 Task: Open a Modern Writer Template save the file as note.pdf Remove the following  from template: 'Address' Change the date  '15 May, 2023' change Dear Ms Reader to   Good Afternoon. Add body to the letter I am deeply sorry for any inconvenience caused. It was never my intention to cause any trouble or misunderstanding. Please accept my sincere apologies, and I assure you that I will take immediate steps to rectify the situation. Thank you for your understanding and patience.Add Name  'Andy'. Insert watermark  ITC Apply Font Style in watermark Georgia; font size  112and place the watermark  Horizontally
Action: Mouse moved to (829, 110)
Screenshot: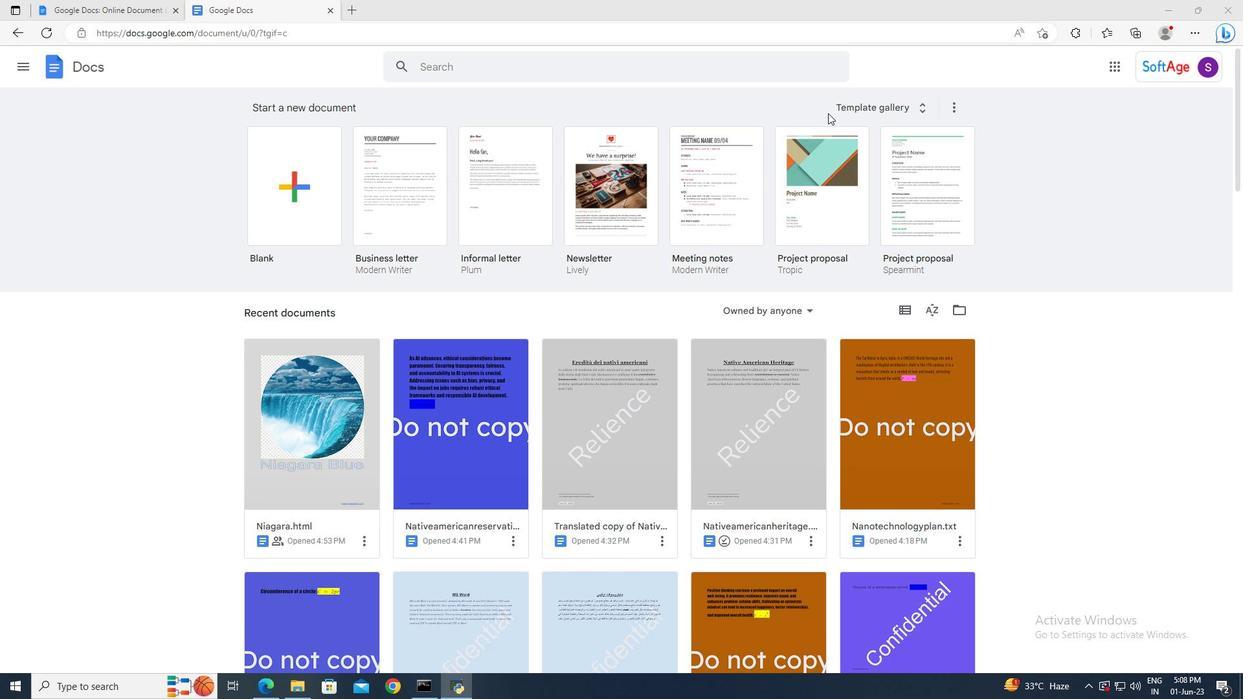 
Action: Mouse pressed left at (829, 110)
Screenshot: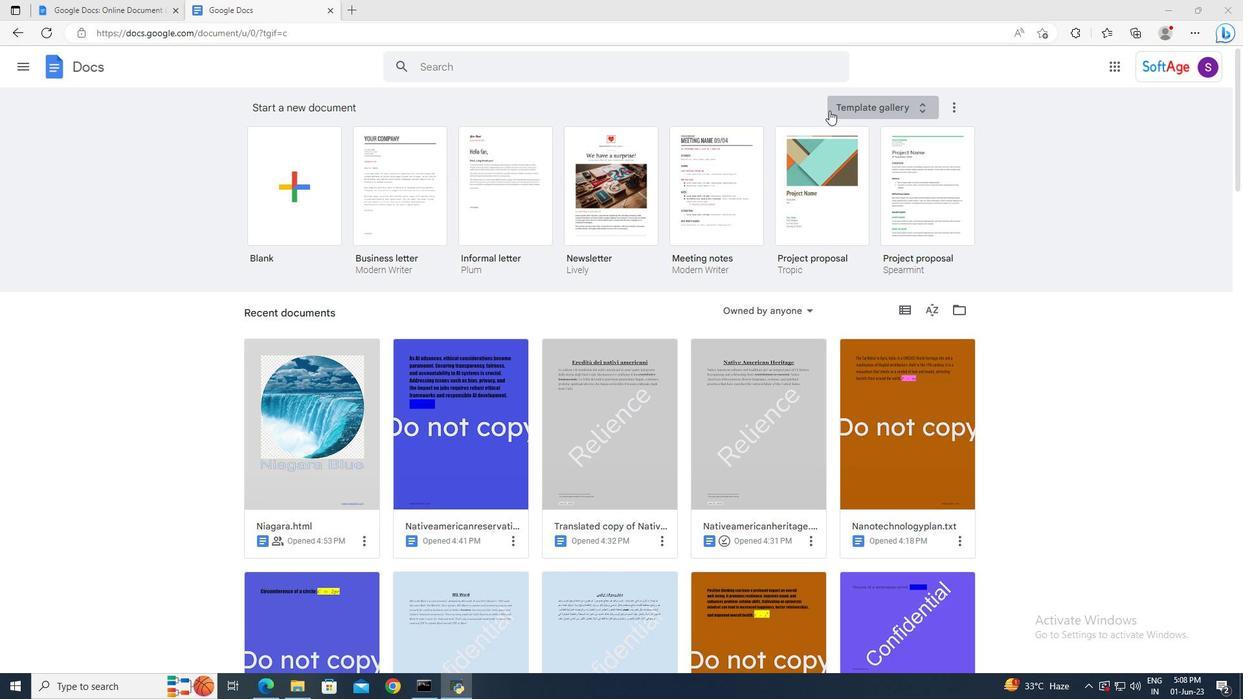 
Action: Mouse moved to (762, 187)
Screenshot: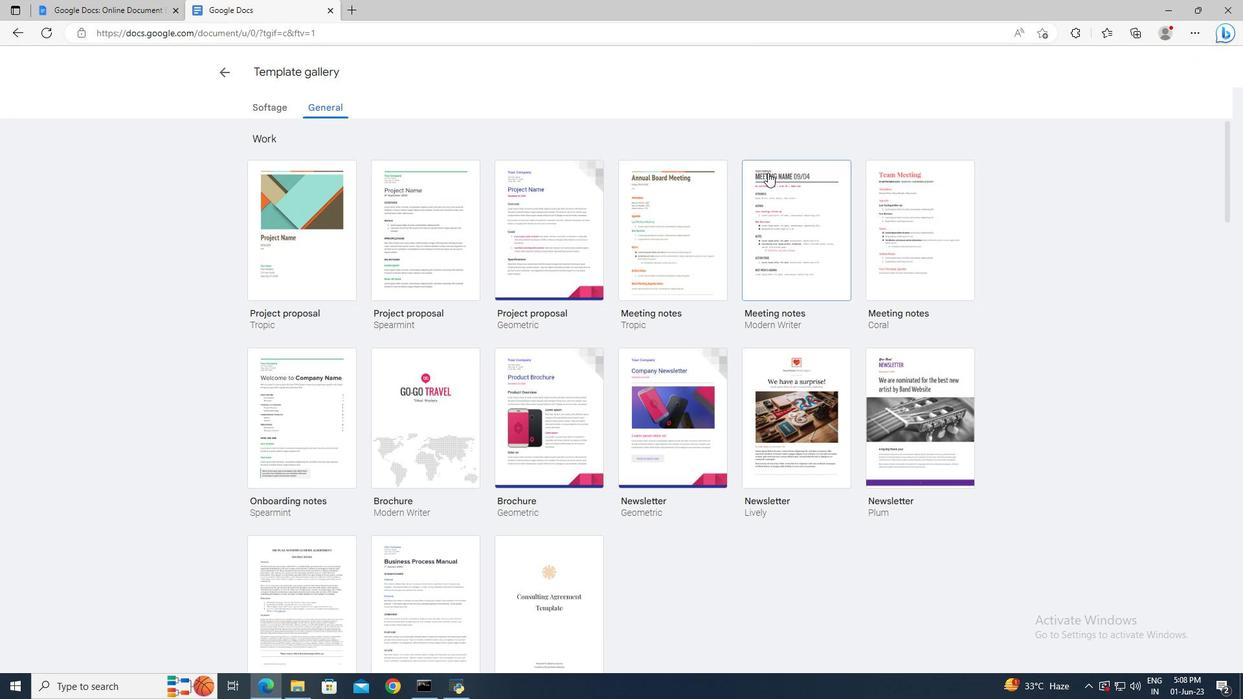 
Action: Mouse scrolled (762, 186) with delta (0, 0)
Screenshot: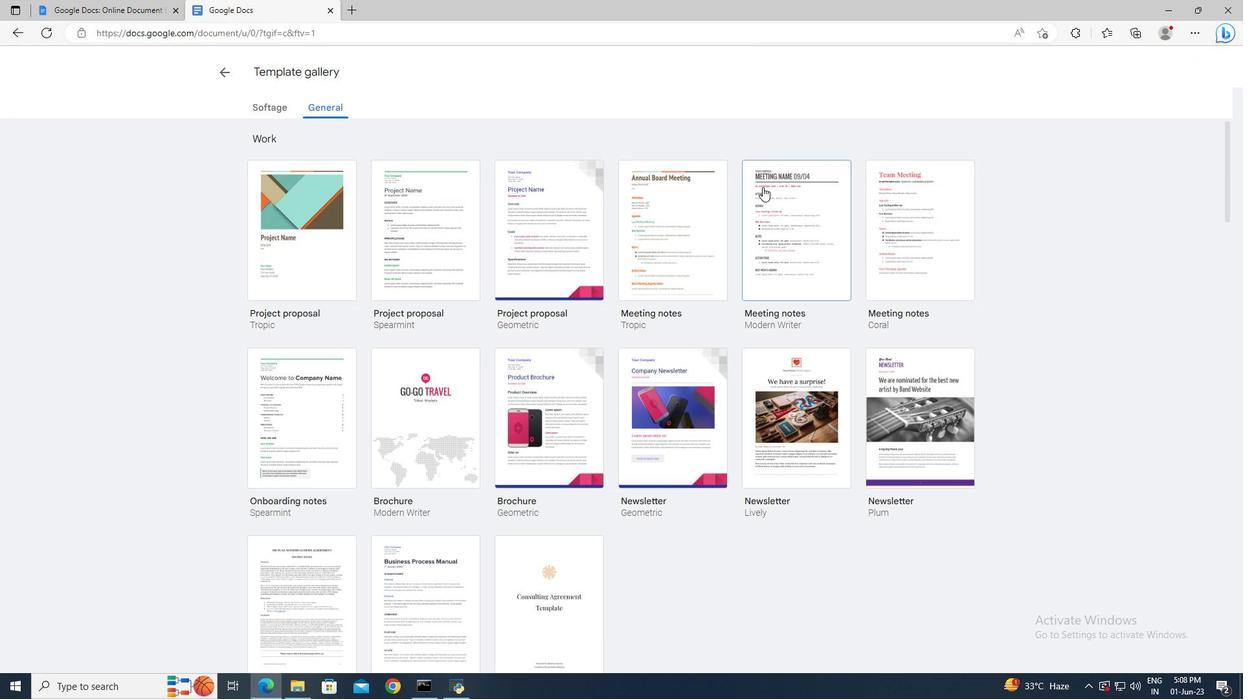 
Action: Mouse scrolled (762, 186) with delta (0, 0)
Screenshot: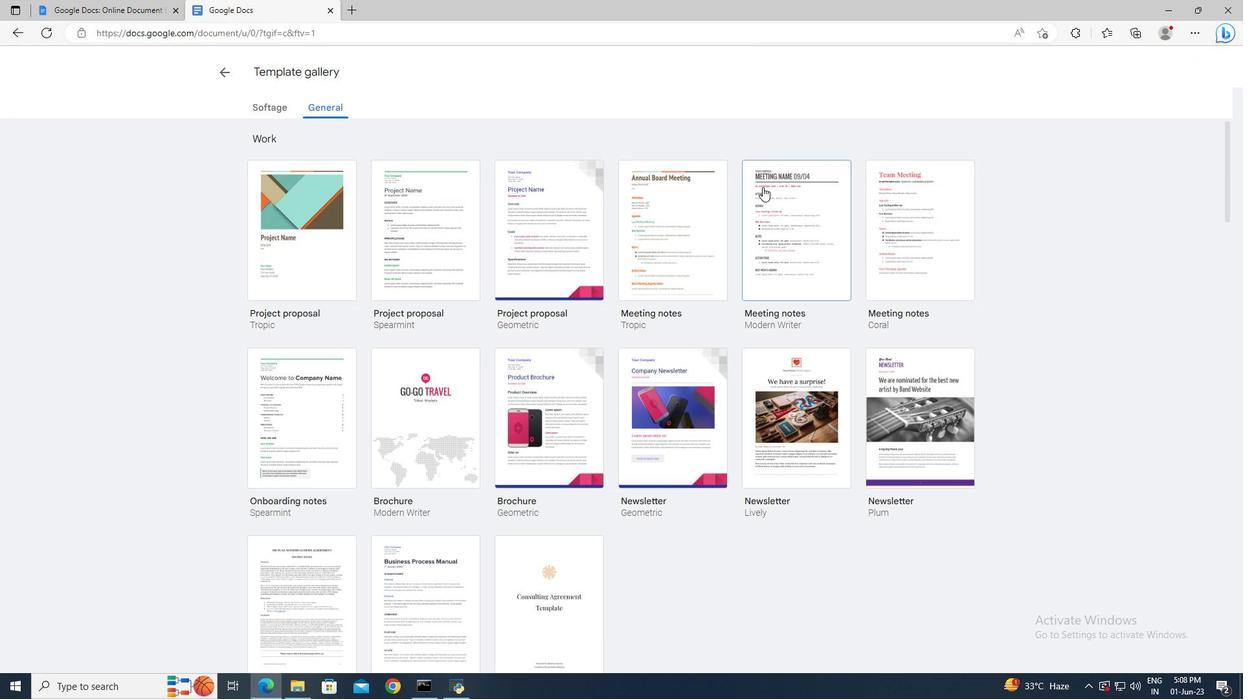 
Action: Mouse scrolled (762, 186) with delta (0, 0)
Screenshot: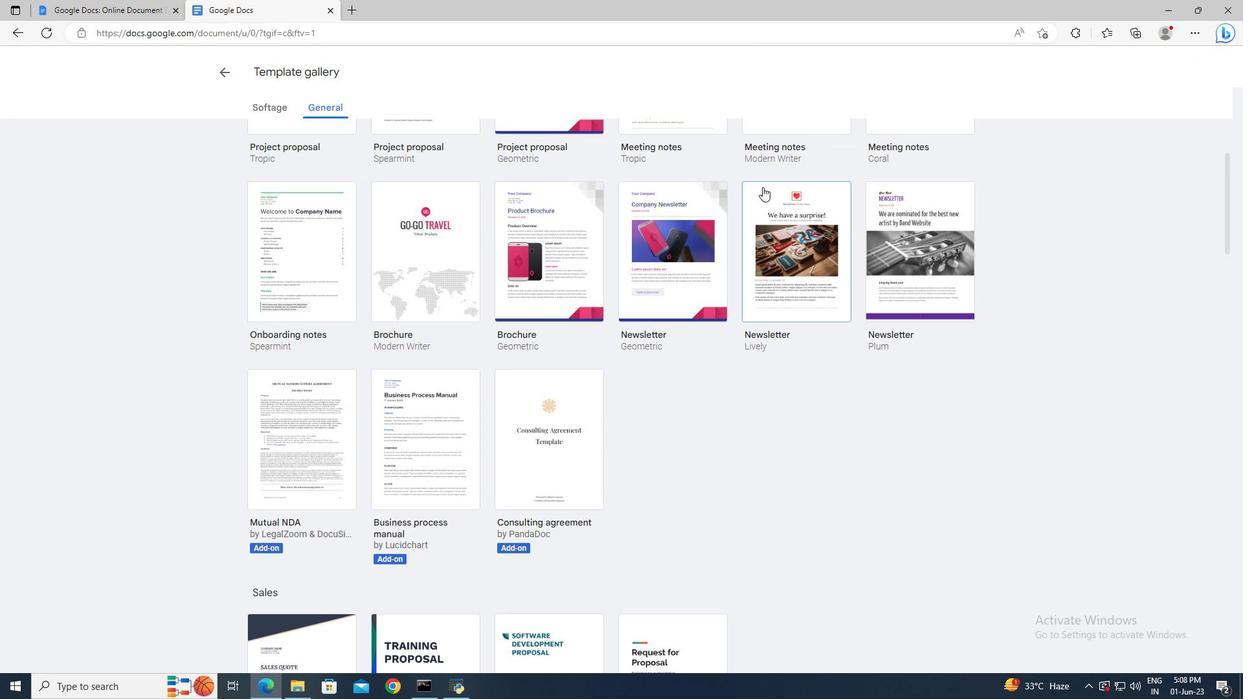 
Action: Mouse scrolled (762, 186) with delta (0, 0)
Screenshot: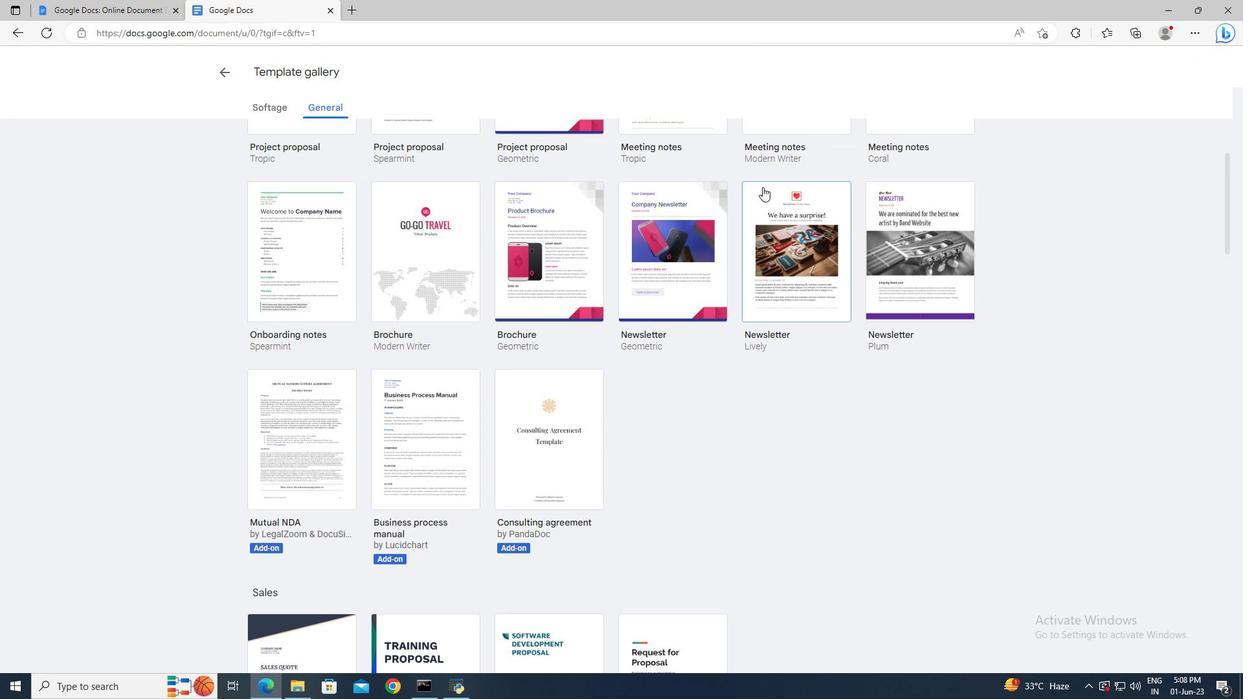 
Action: Mouse scrolled (762, 186) with delta (0, 0)
Screenshot: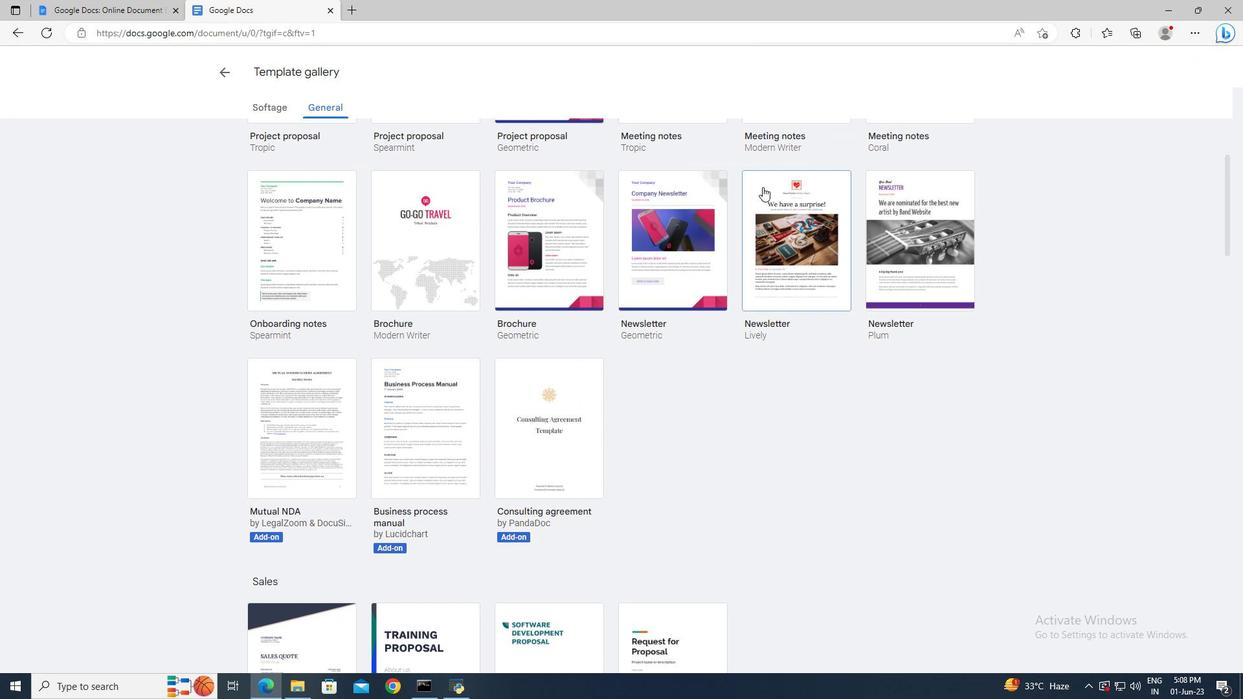 
Action: Mouse scrolled (762, 186) with delta (0, 0)
Screenshot: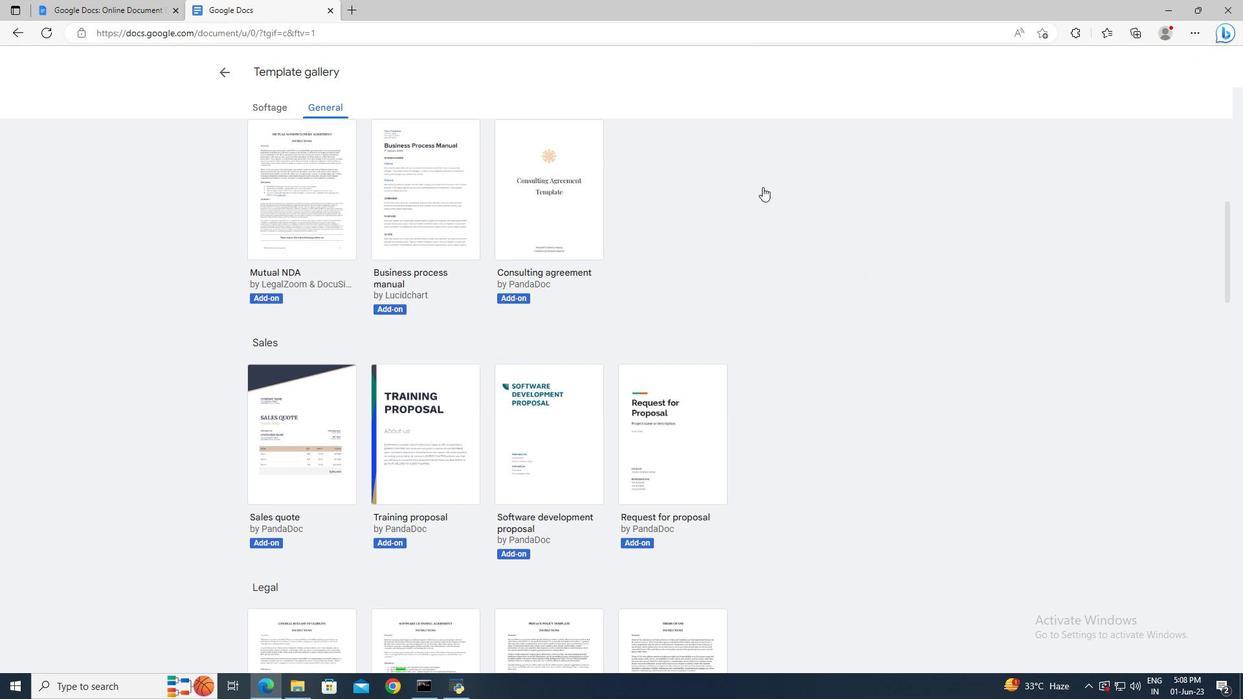 
Action: Mouse scrolled (762, 186) with delta (0, 0)
Screenshot: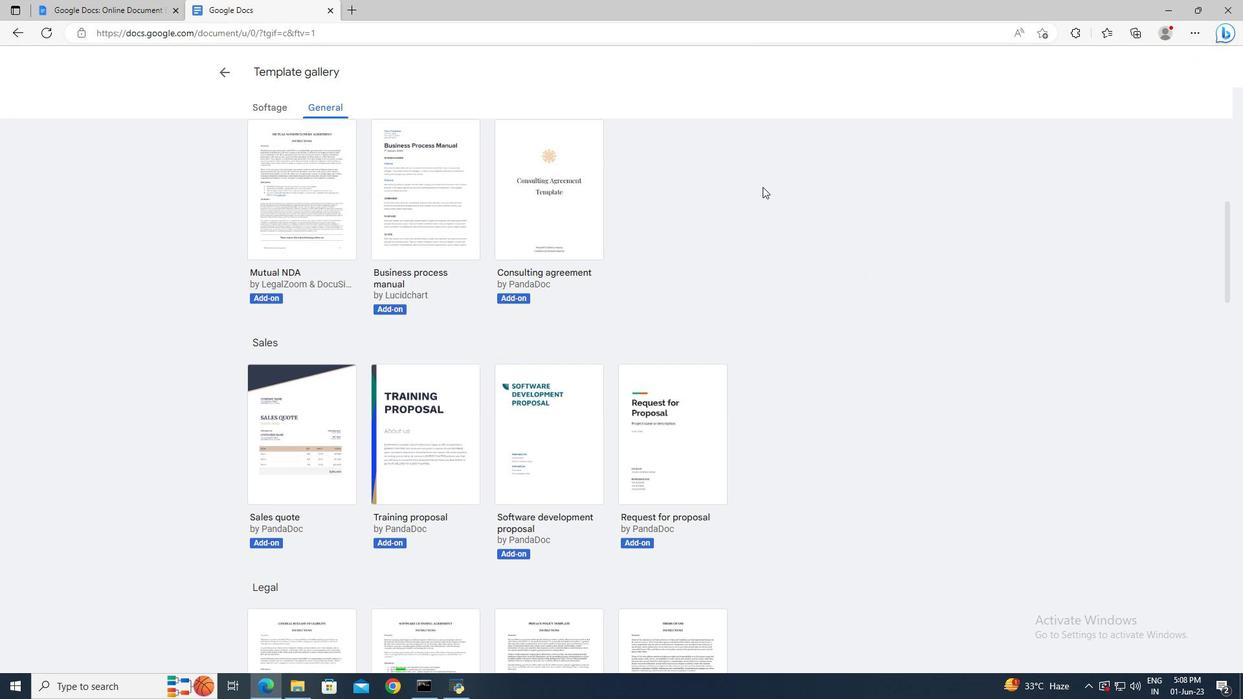 
Action: Mouse scrolled (762, 186) with delta (0, 0)
Screenshot: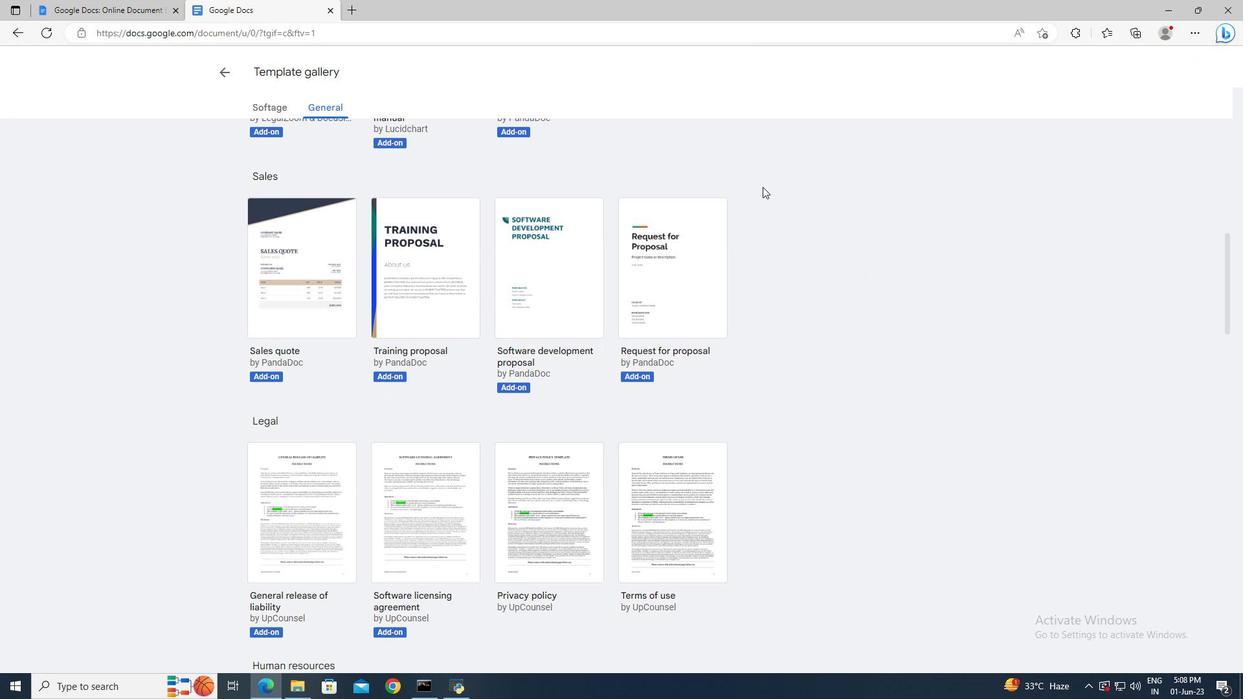 
Action: Mouse scrolled (762, 186) with delta (0, 0)
Screenshot: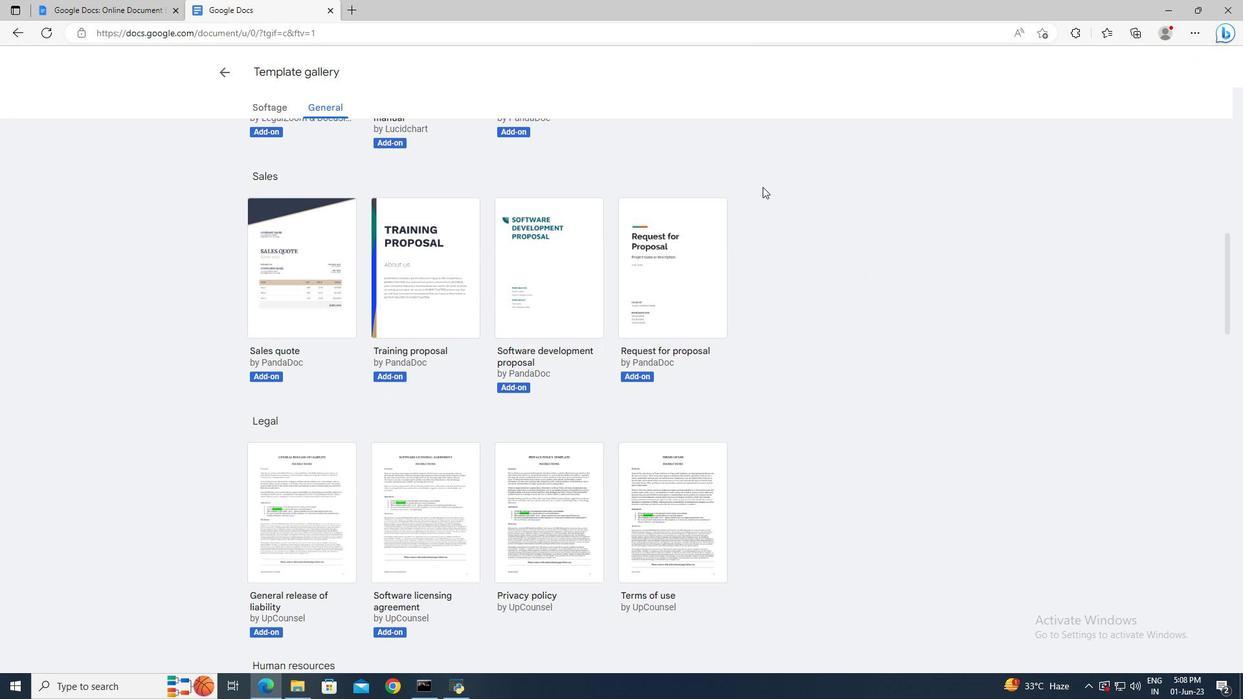 
Action: Mouse scrolled (762, 186) with delta (0, 0)
Screenshot: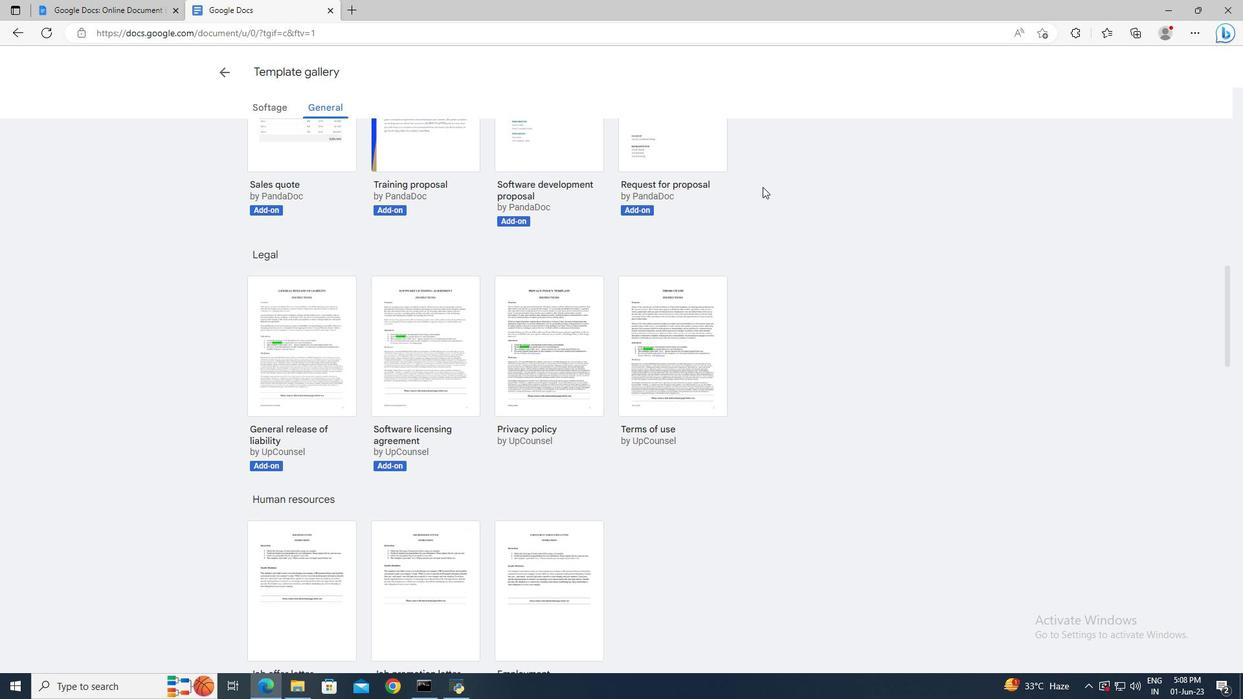 
Action: Mouse scrolled (762, 186) with delta (0, 0)
Screenshot: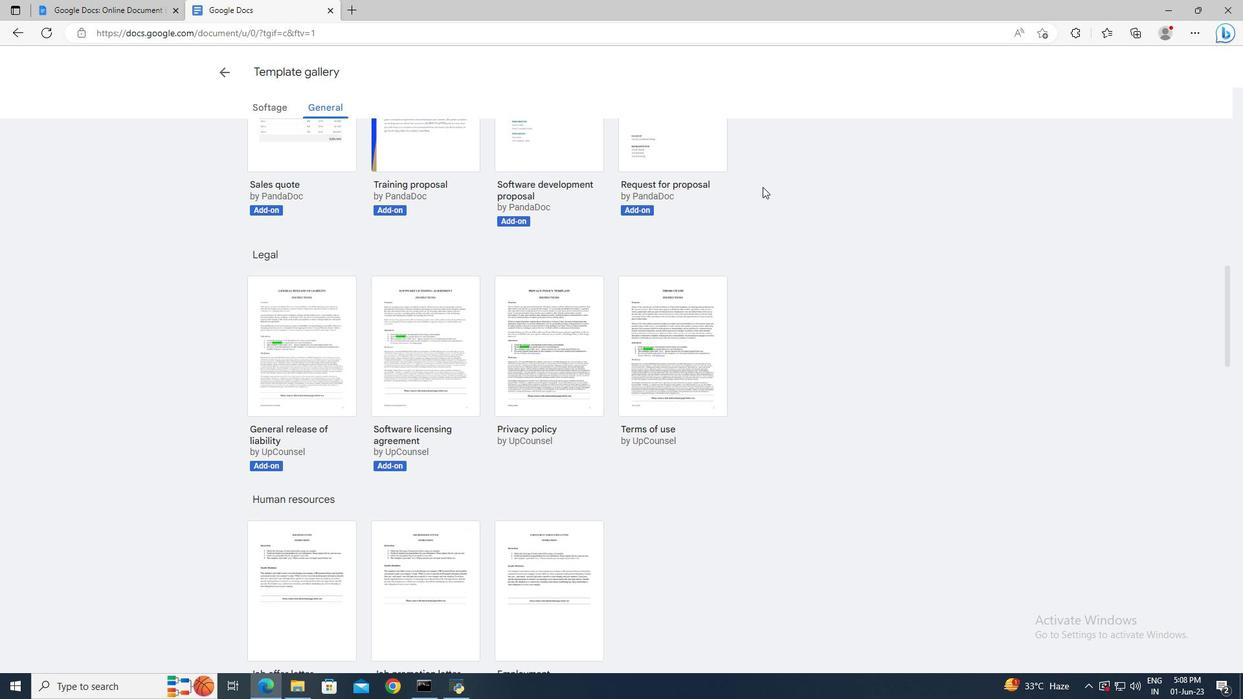 
Action: Mouse scrolled (762, 186) with delta (0, 0)
Screenshot: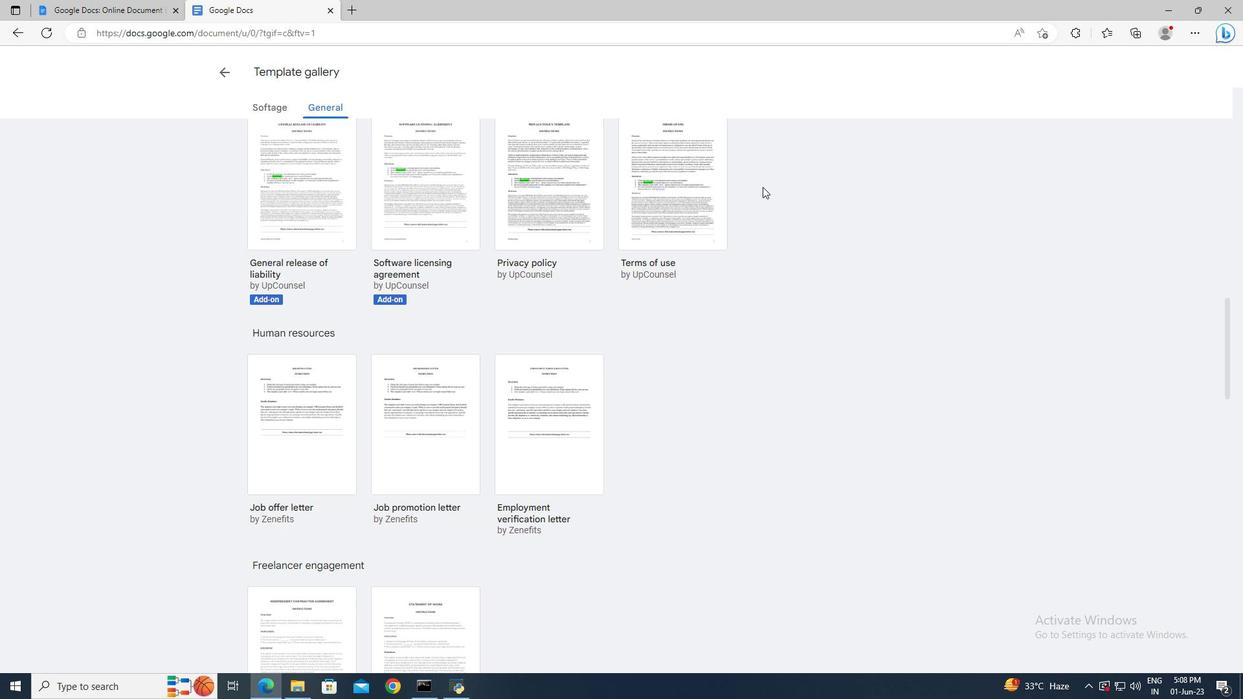 
Action: Mouse scrolled (762, 186) with delta (0, 0)
Screenshot: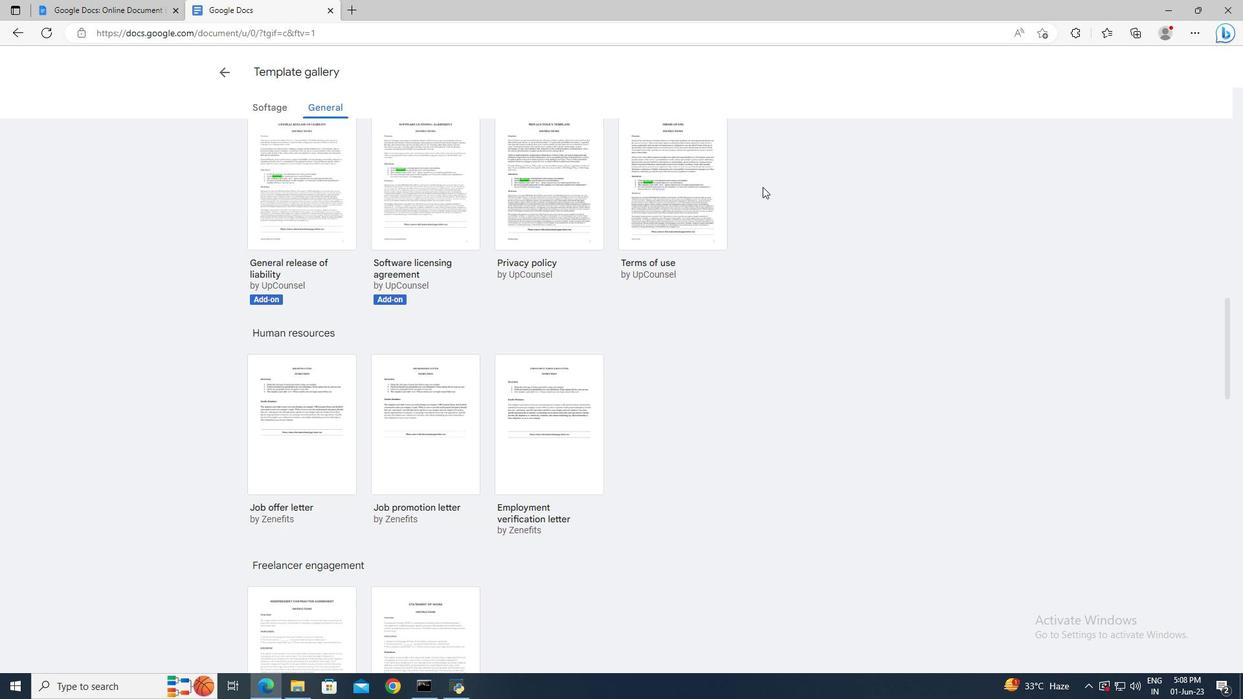 
Action: Mouse scrolled (762, 186) with delta (0, 0)
Screenshot: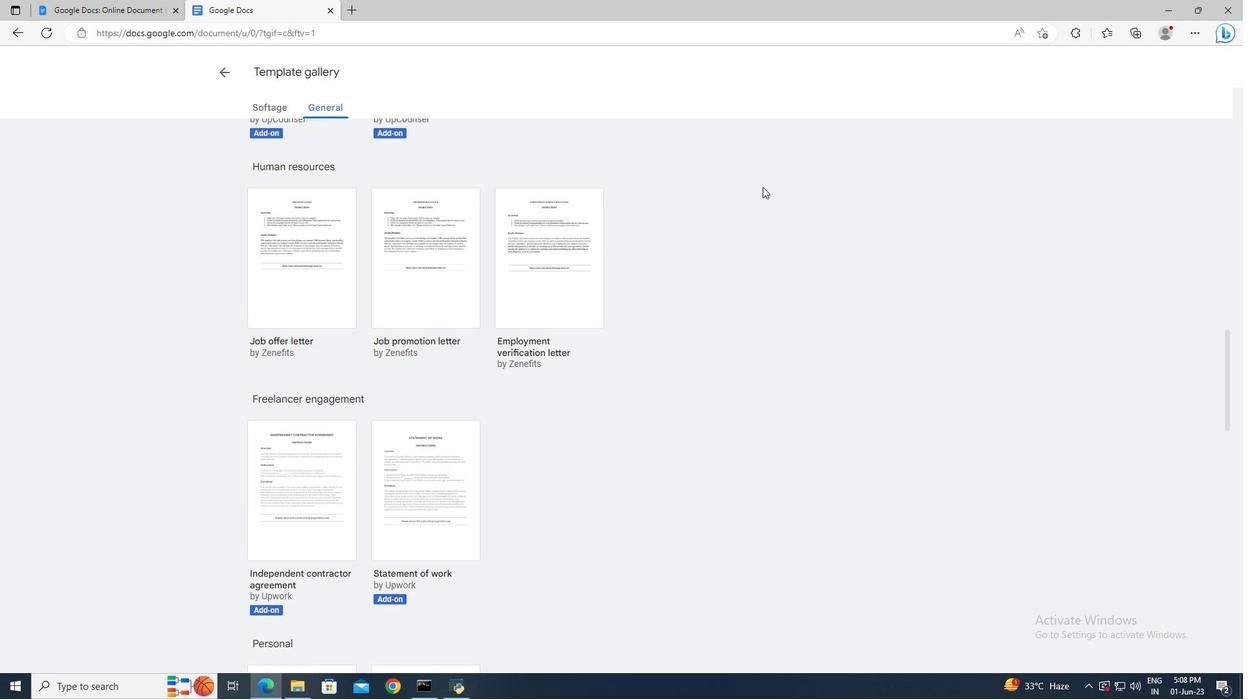 
Action: Mouse scrolled (762, 186) with delta (0, 0)
Screenshot: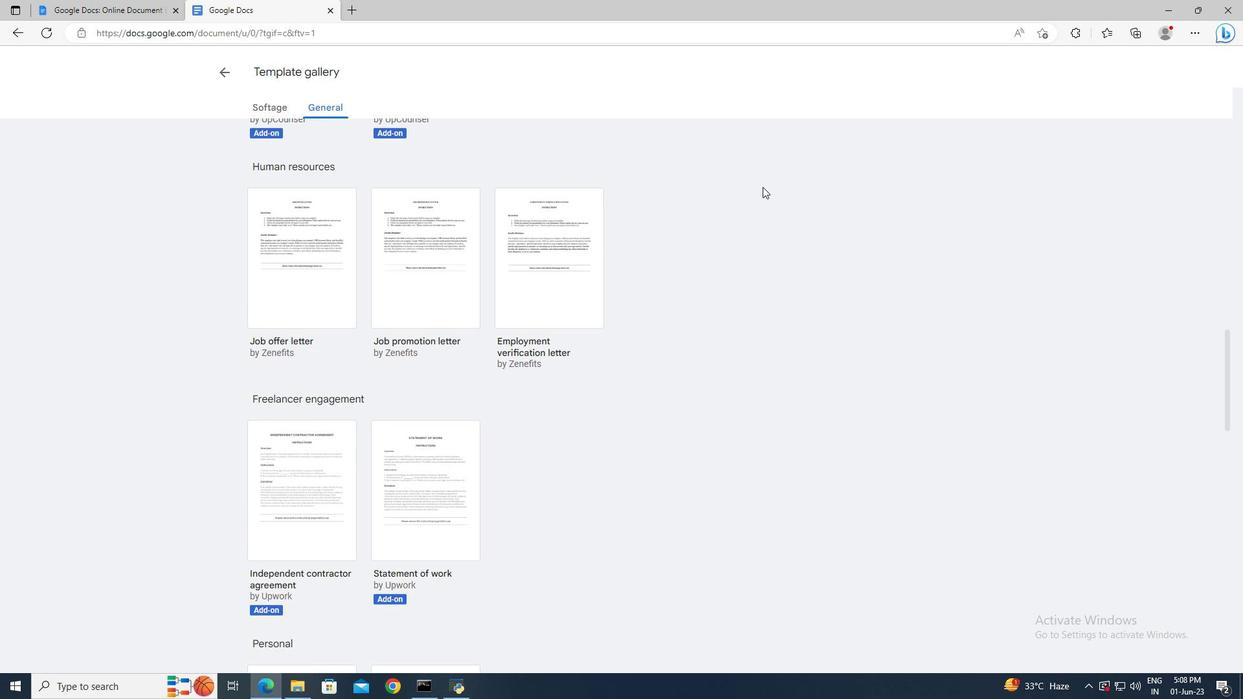 
Action: Mouse scrolled (762, 186) with delta (0, 0)
Screenshot: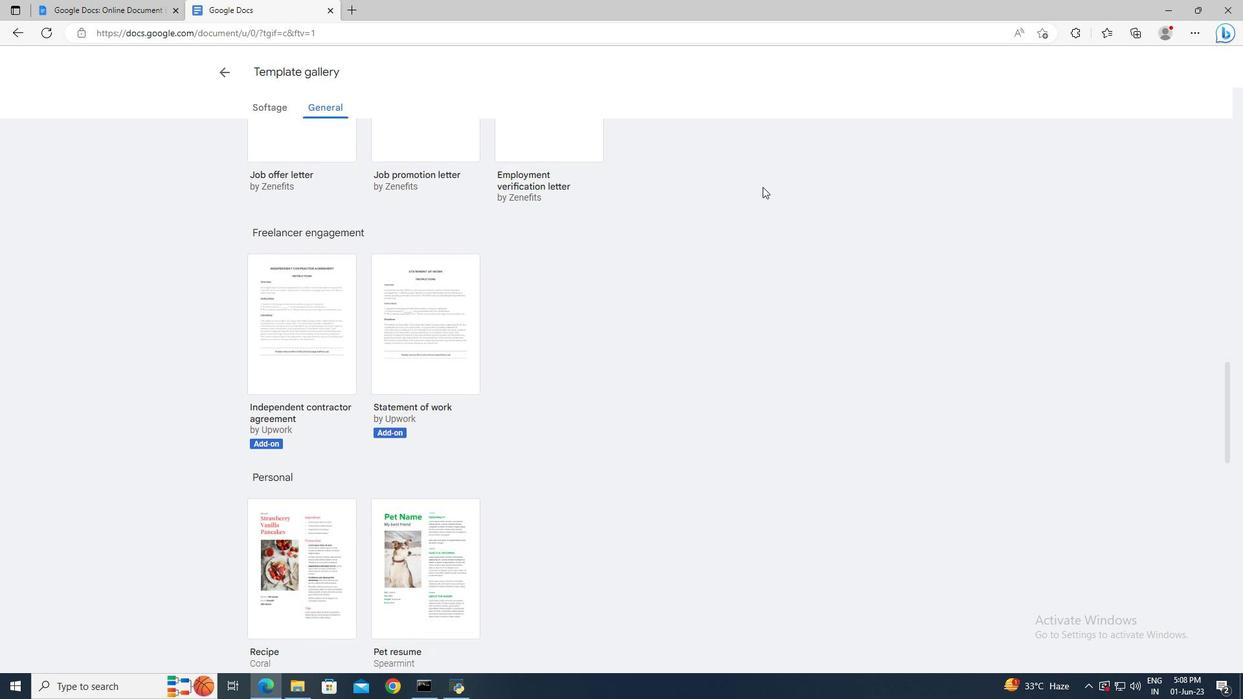 
Action: Mouse scrolled (762, 186) with delta (0, 0)
Screenshot: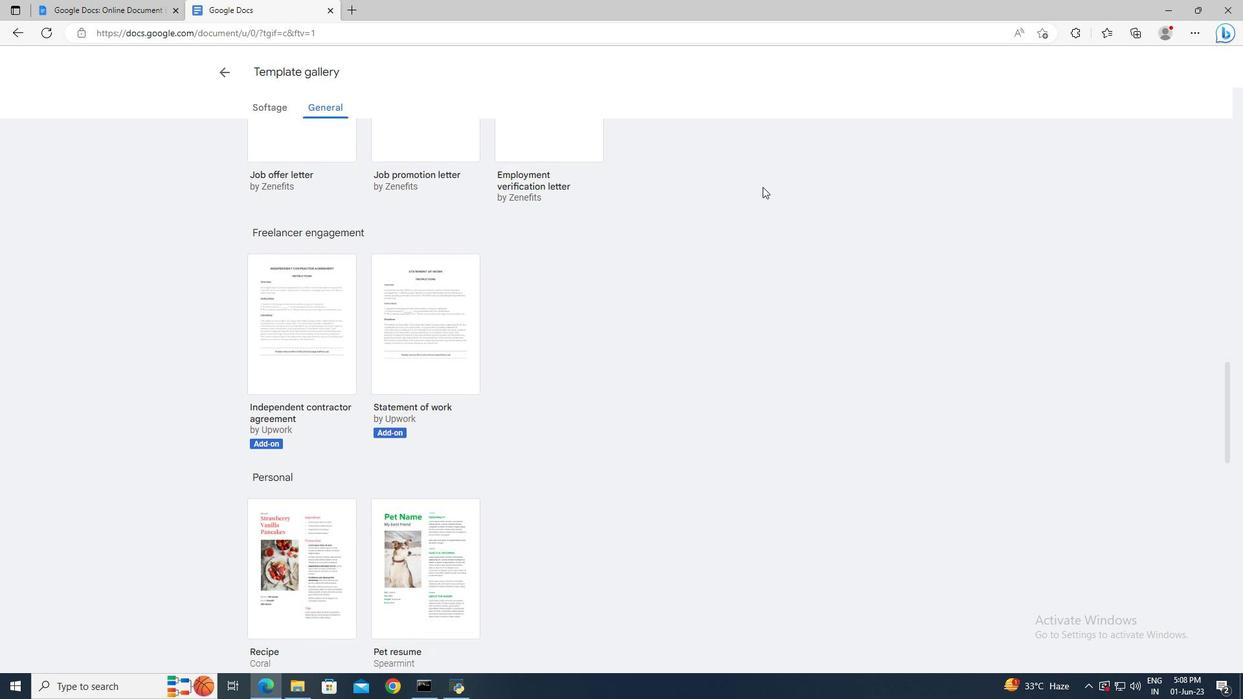 
Action: Mouse scrolled (762, 186) with delta (0, 0)
Screenshot: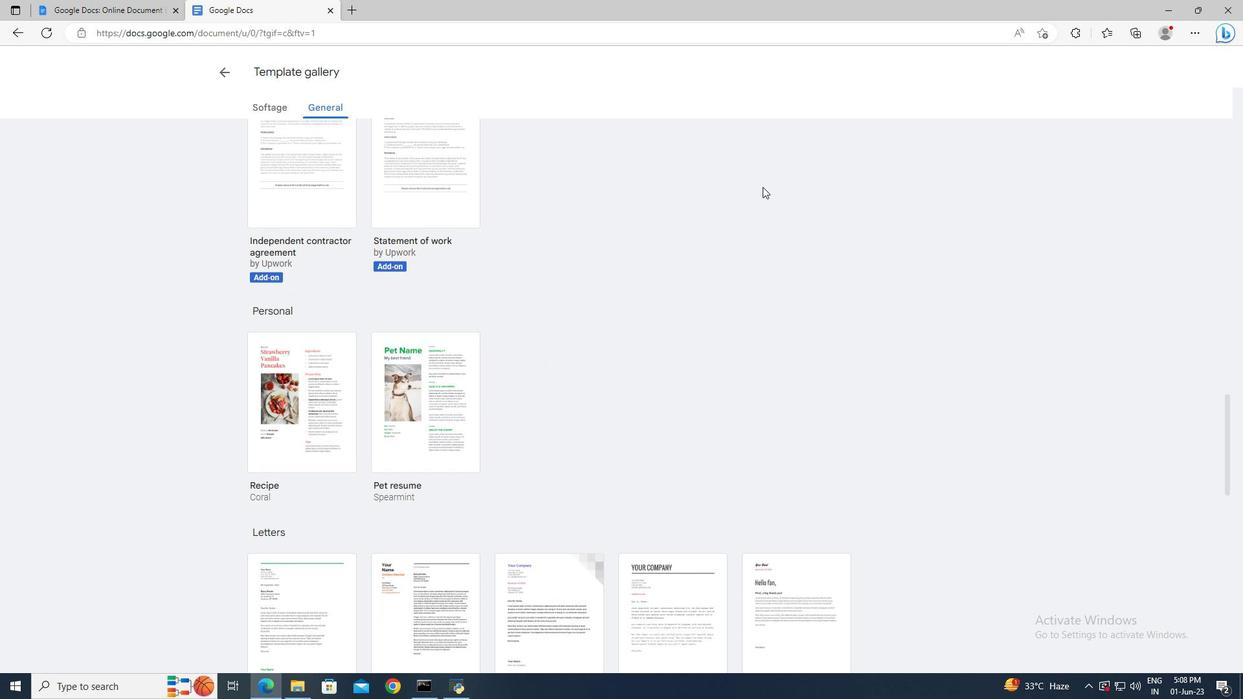 
Action: Mouse moved to (762, 187)
Screenshot: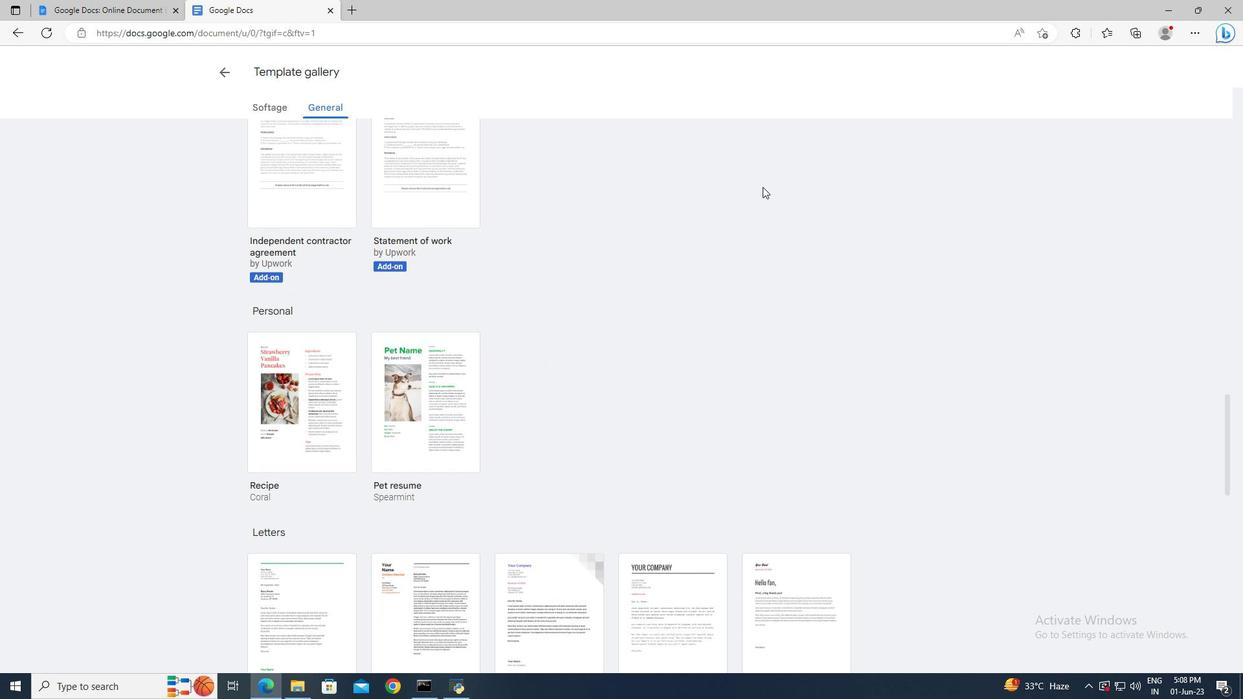 
Action: Mouse scrolled (762, 187) with delta (0, 0)
Screenshot: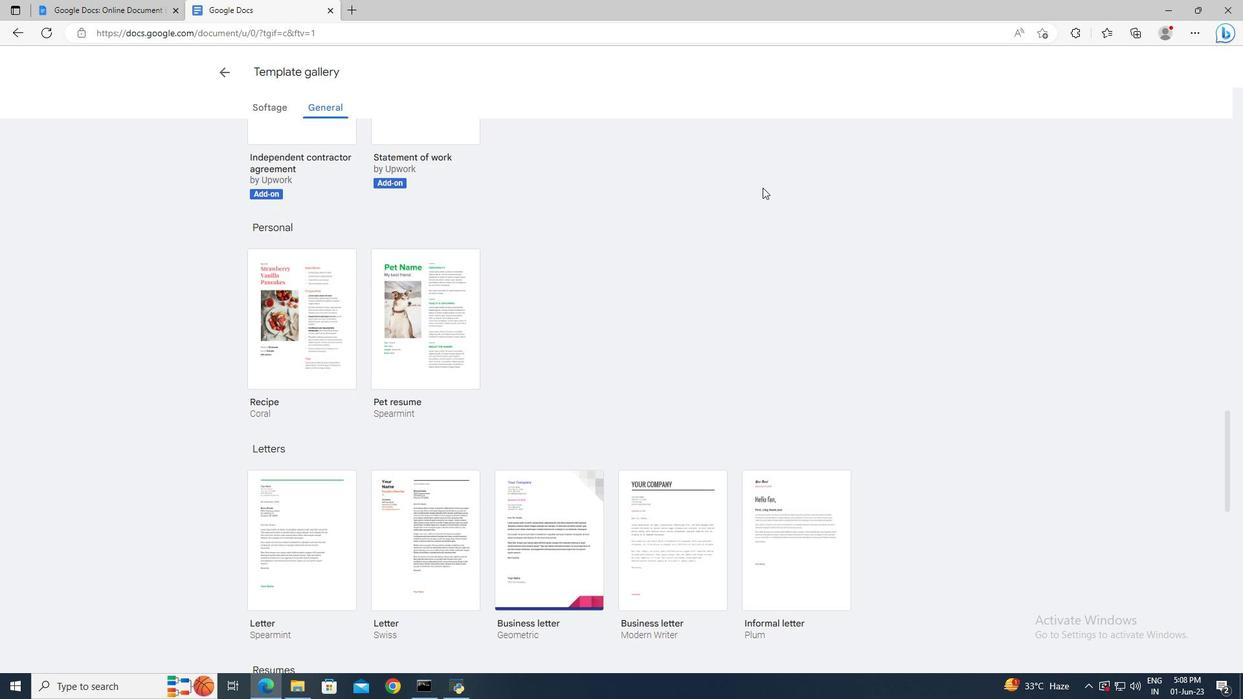 
Action: Mouse scrolled (762, 187) with delta (0, 0)
Screenshot: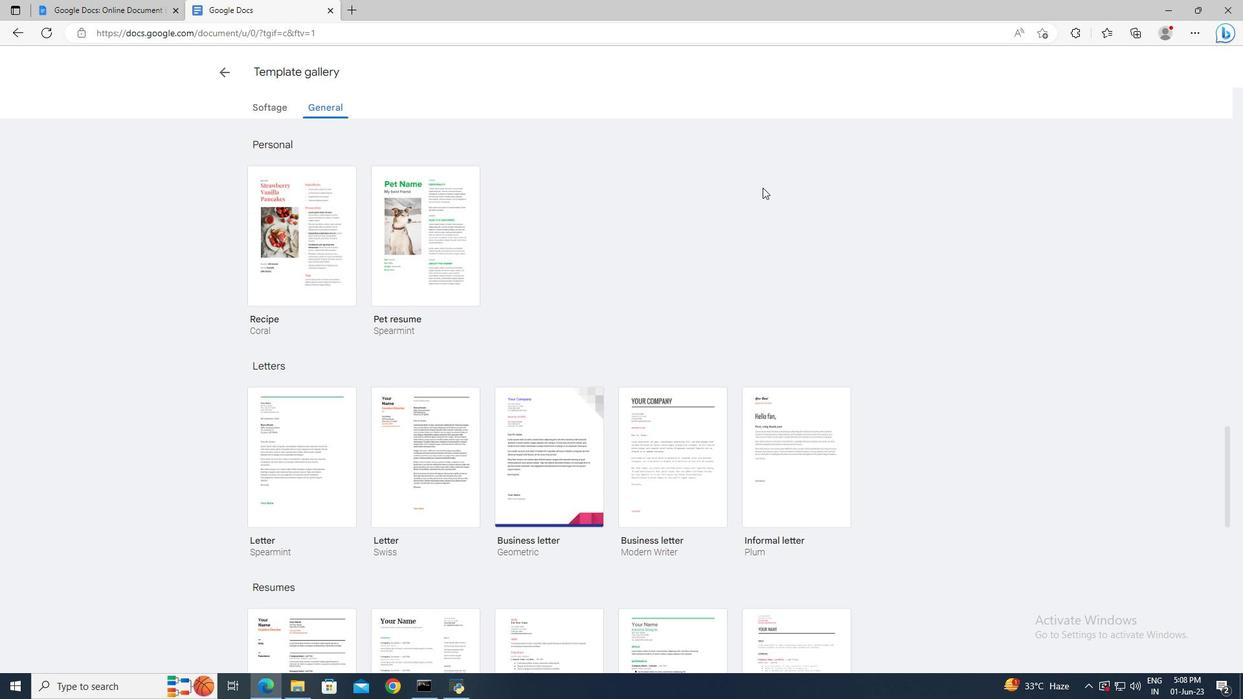 
Action: Mouse moved to (713, 347)
Screenshot: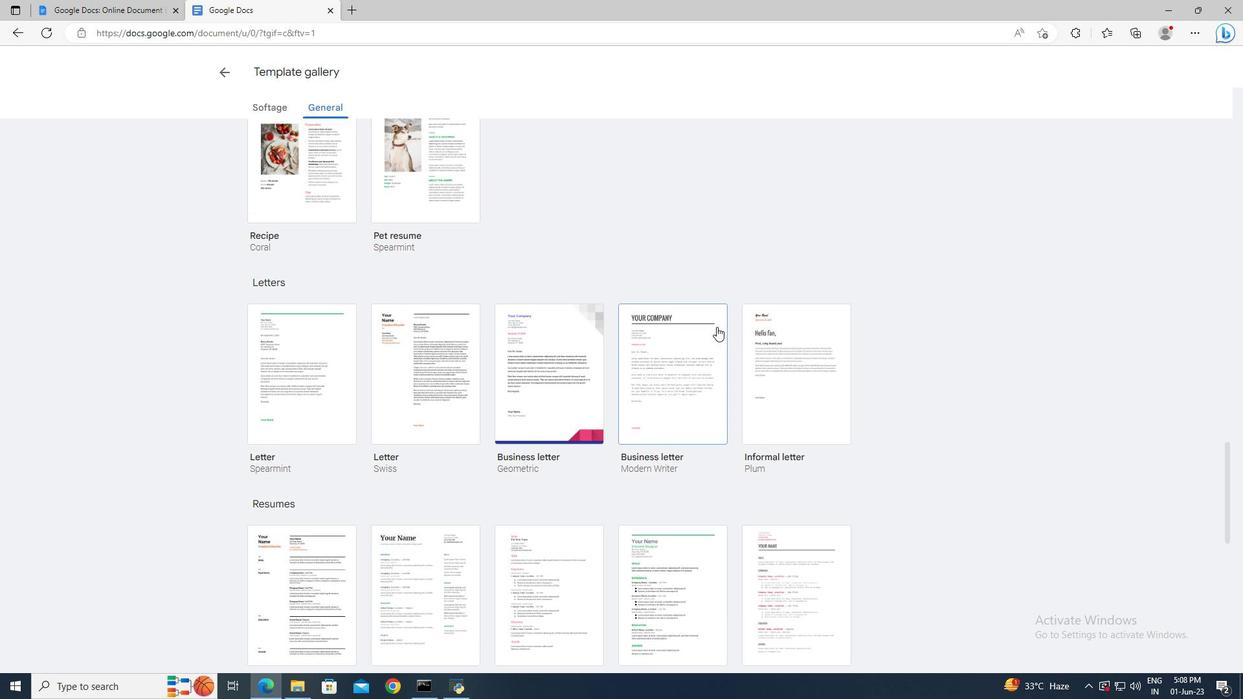 
Action: Mouse pressed left at (713, 347)
Screenshot: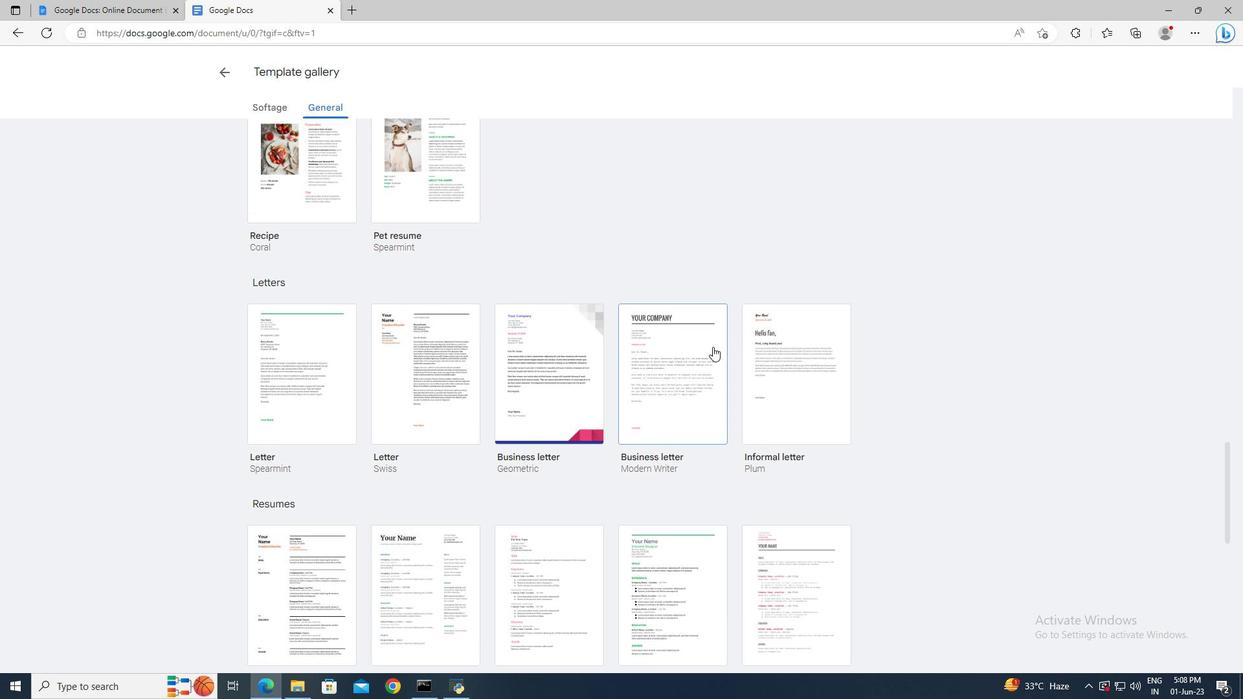
Action: Mouse moved to (113, 53)
Screenshot: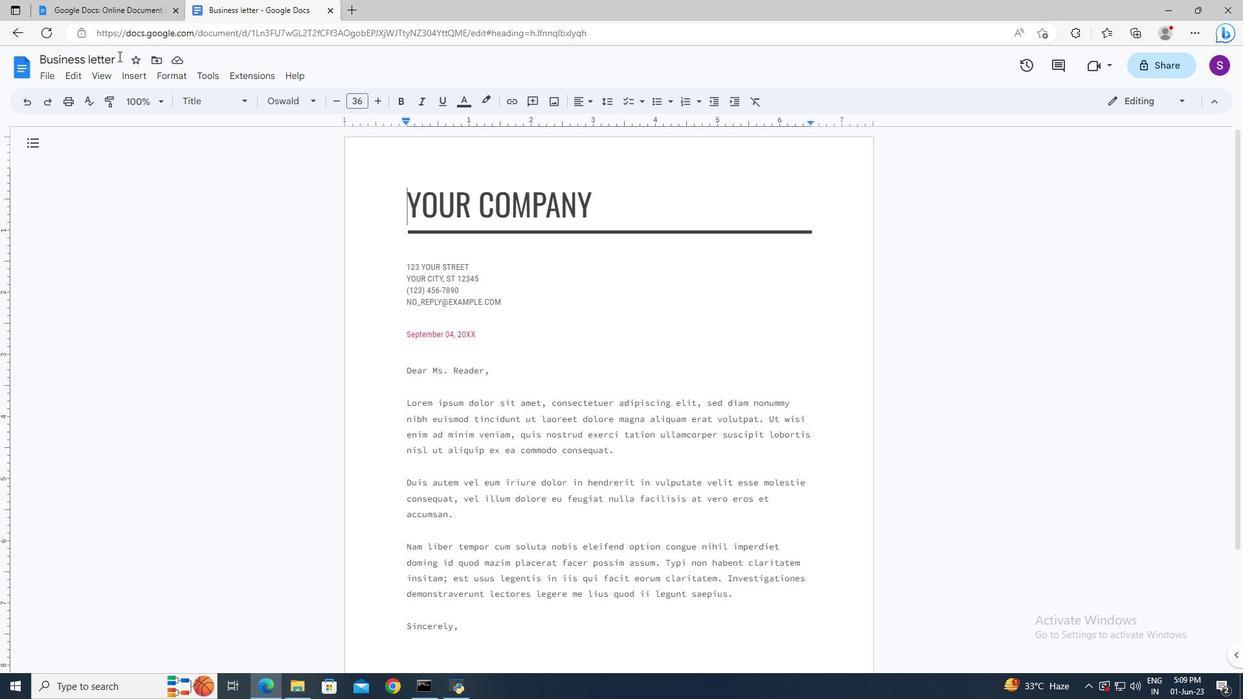 
Action: Mouse pressed left at (113, 53)
Screenshot: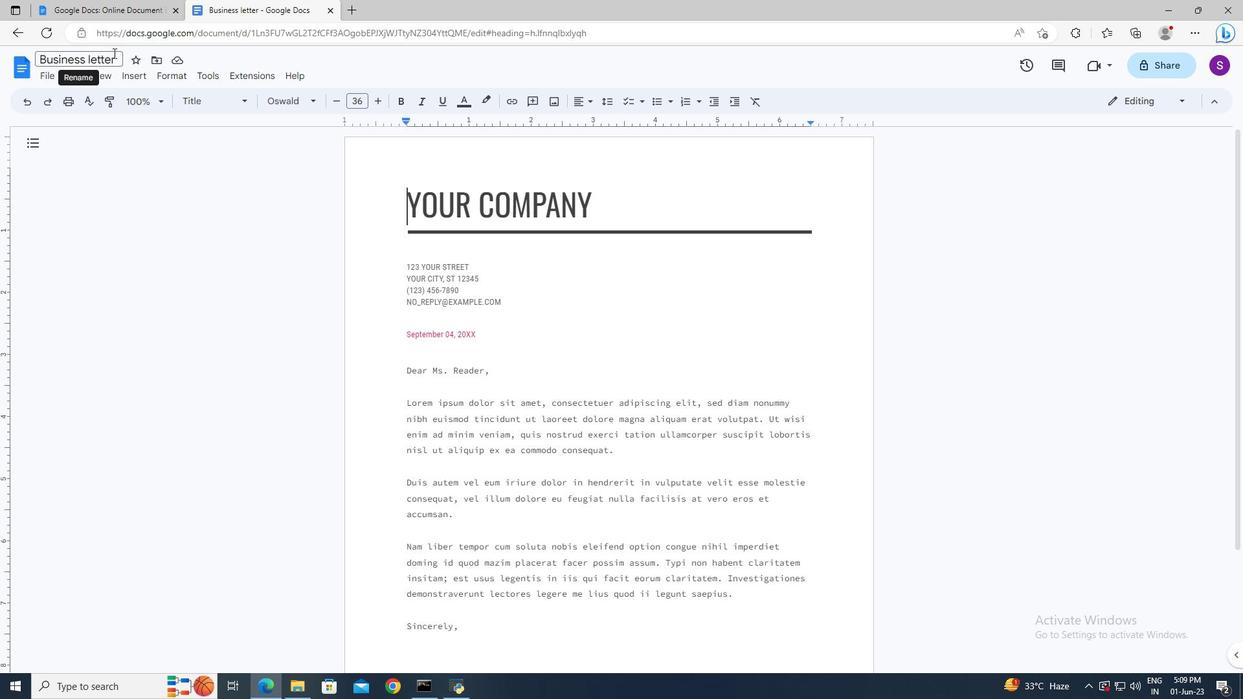 
Action: Key pressed ctrl+A<Key.delete>note.pdf<Key.enter>
Screenshot: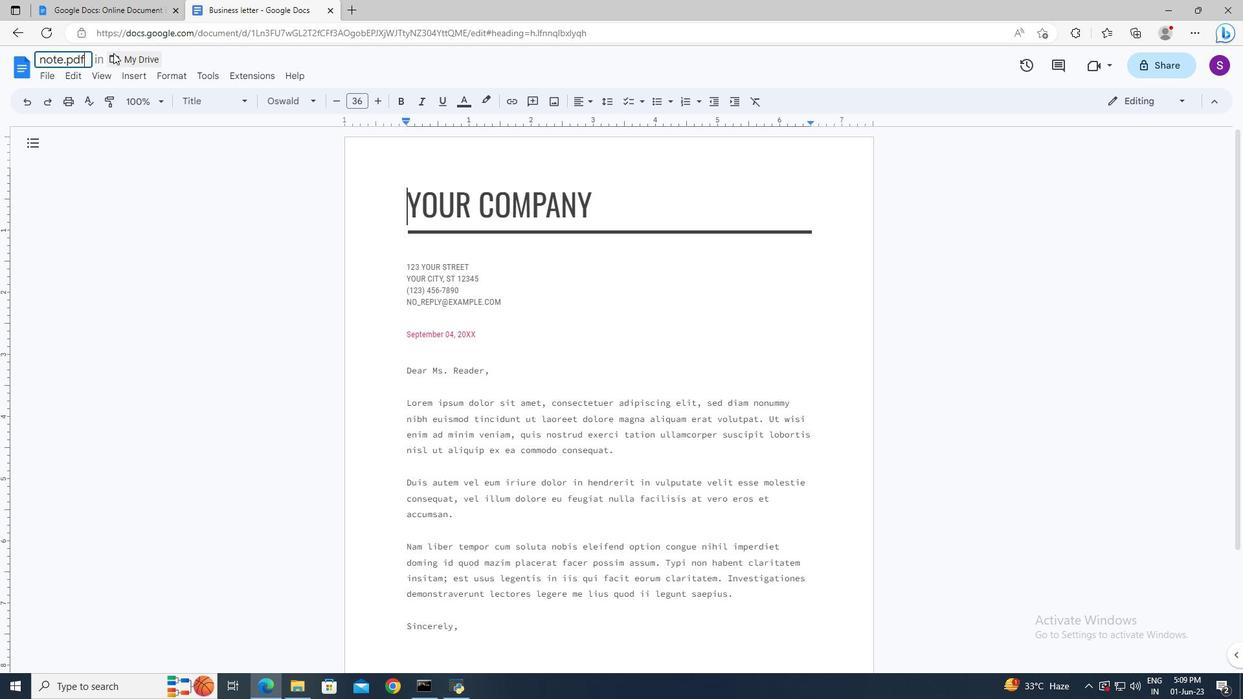 
Action: Mouse moved to (407, 275)
Screenshot: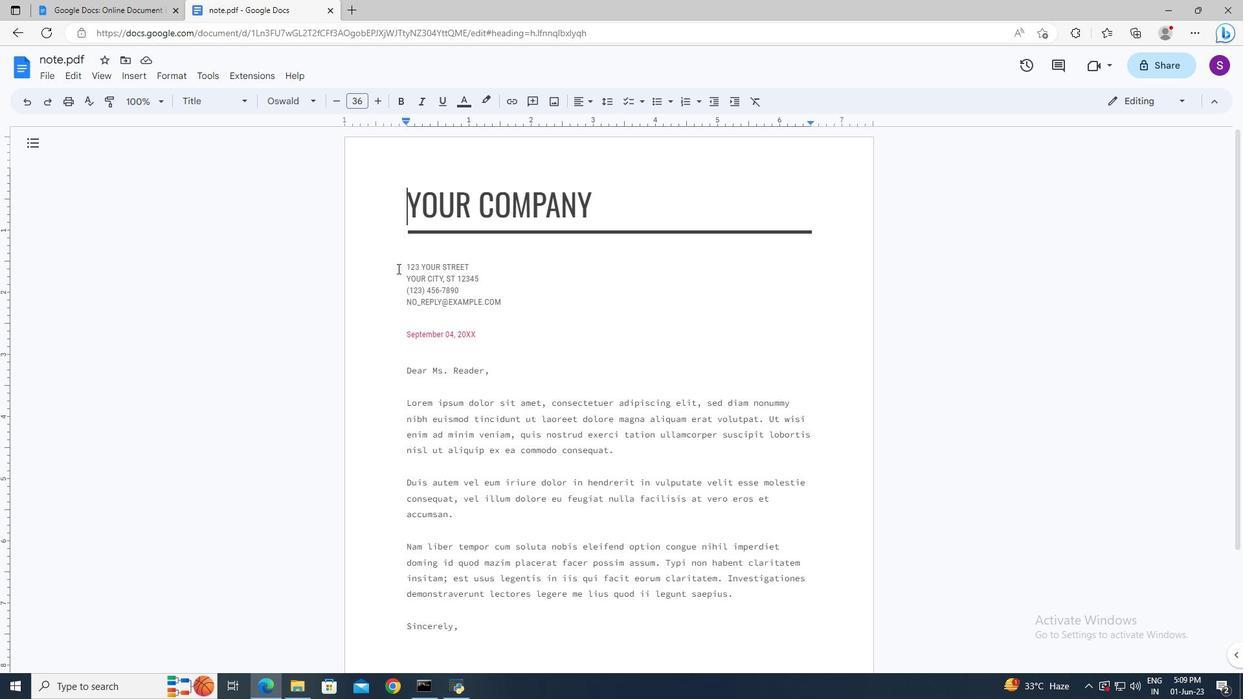 
Action: Mouse pressed left at (407, 275)
Screenshot: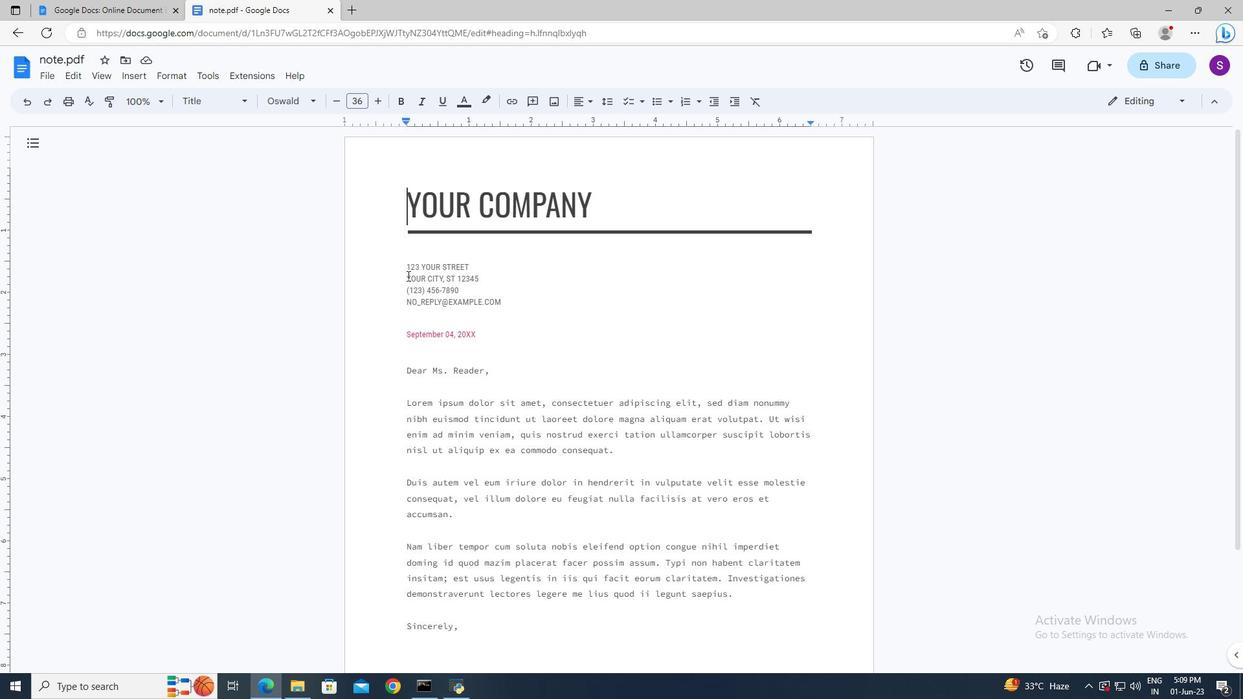 
Action: Key pressed <Key.up><Key.shift><Key.down><Key.down><Key.down><Key.down><Key.delete><Key.shift><Key.down>15<Key.space><Key.shift>May,<Key.space>2023
Screenshot: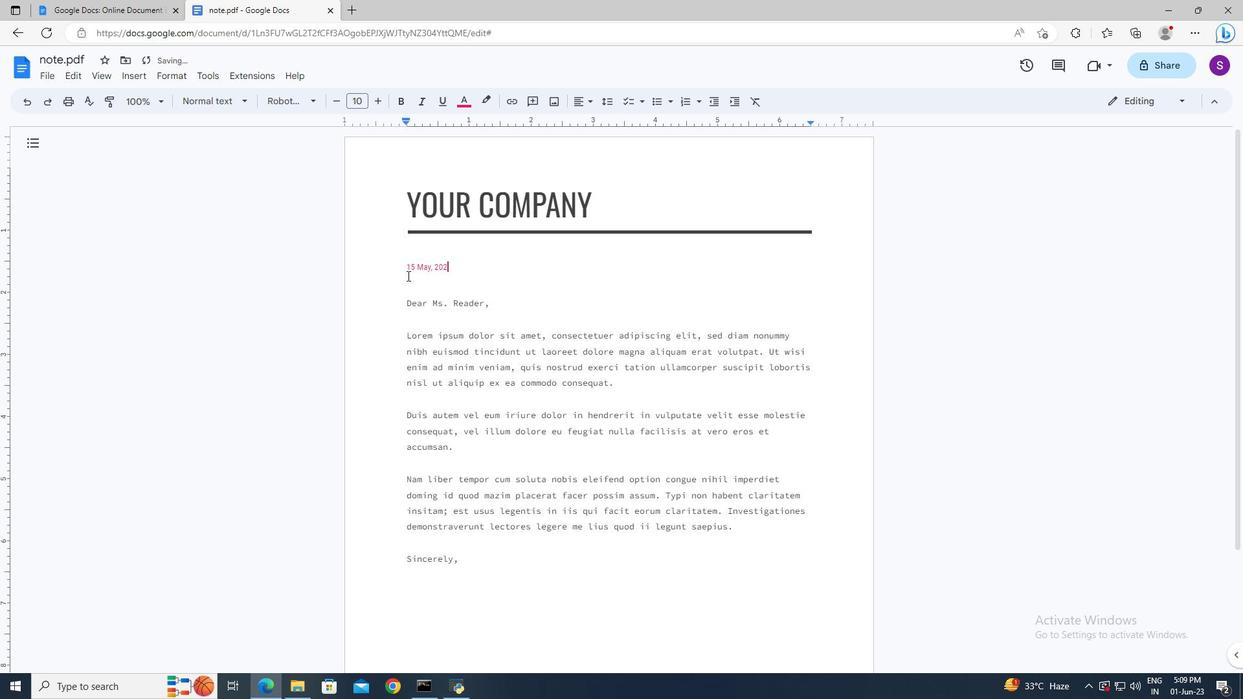 
Action: Mouse moved to (409, 303)
Screenshot: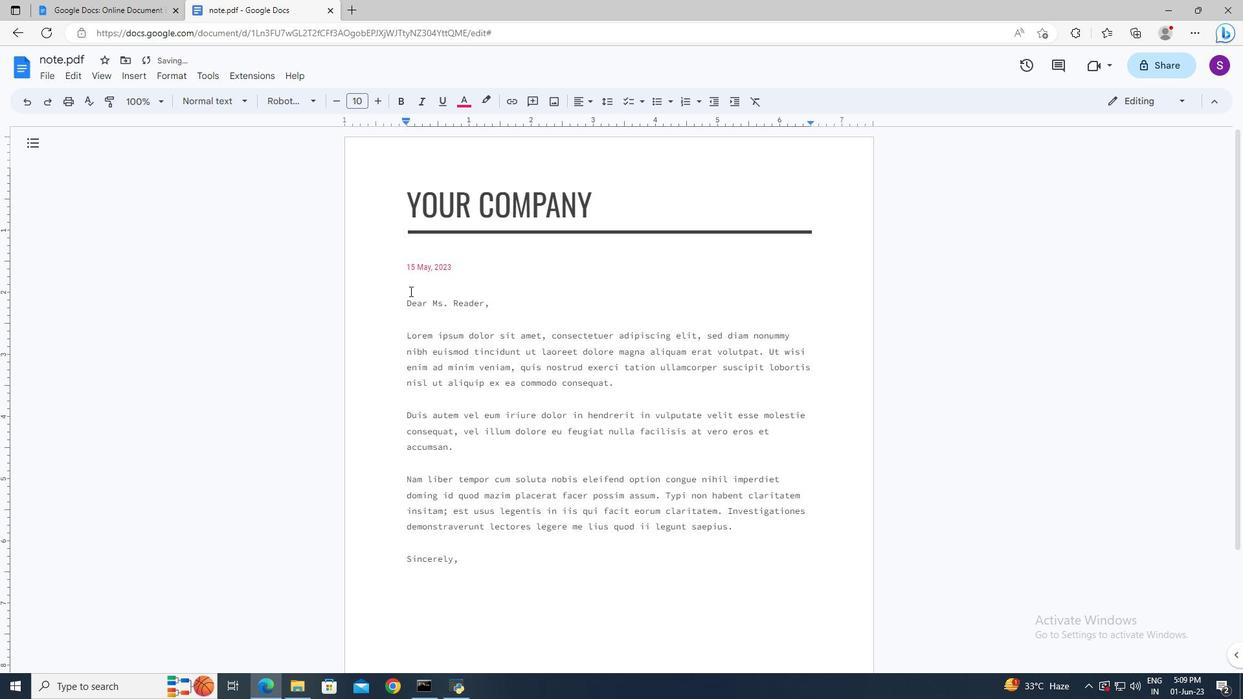 
Action: Mouse pressed left at (409, 303)
Screenshot: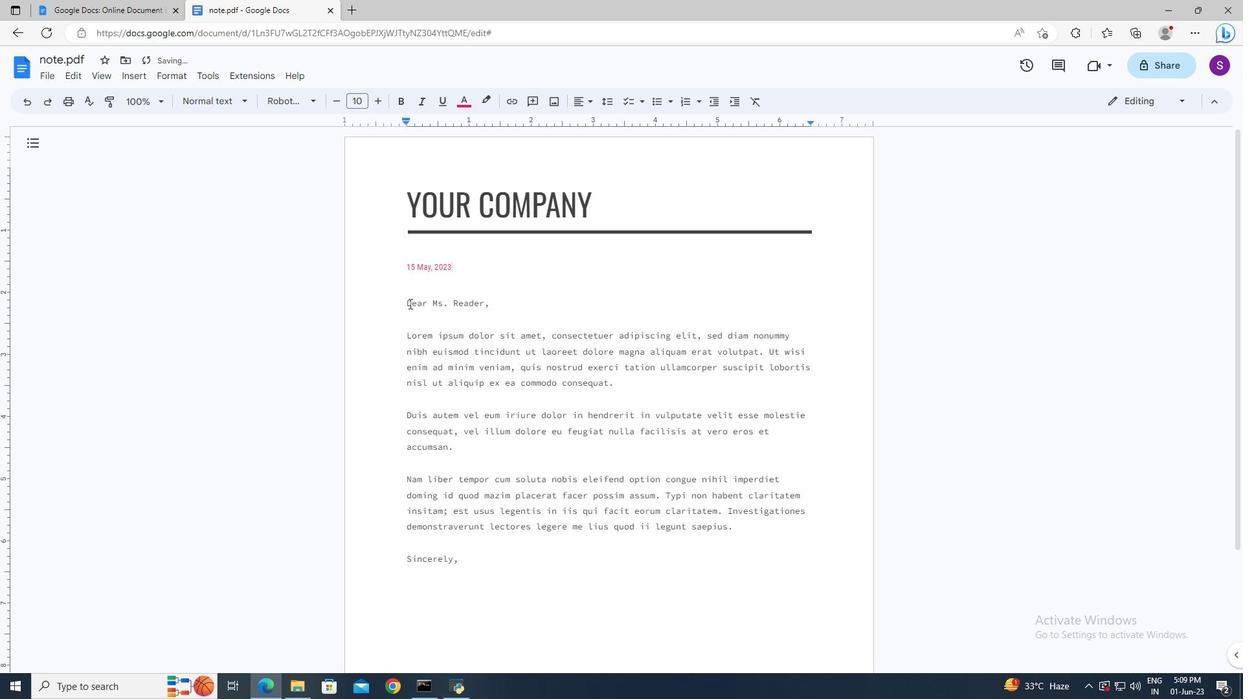 
Action: Key pressed <Key.left><Key.shift><Key.right><Key.right><Key.right><Key.right><Key.delete><Key.shift>Good<Key.space><Key.shift>Afternoon
Screenshot: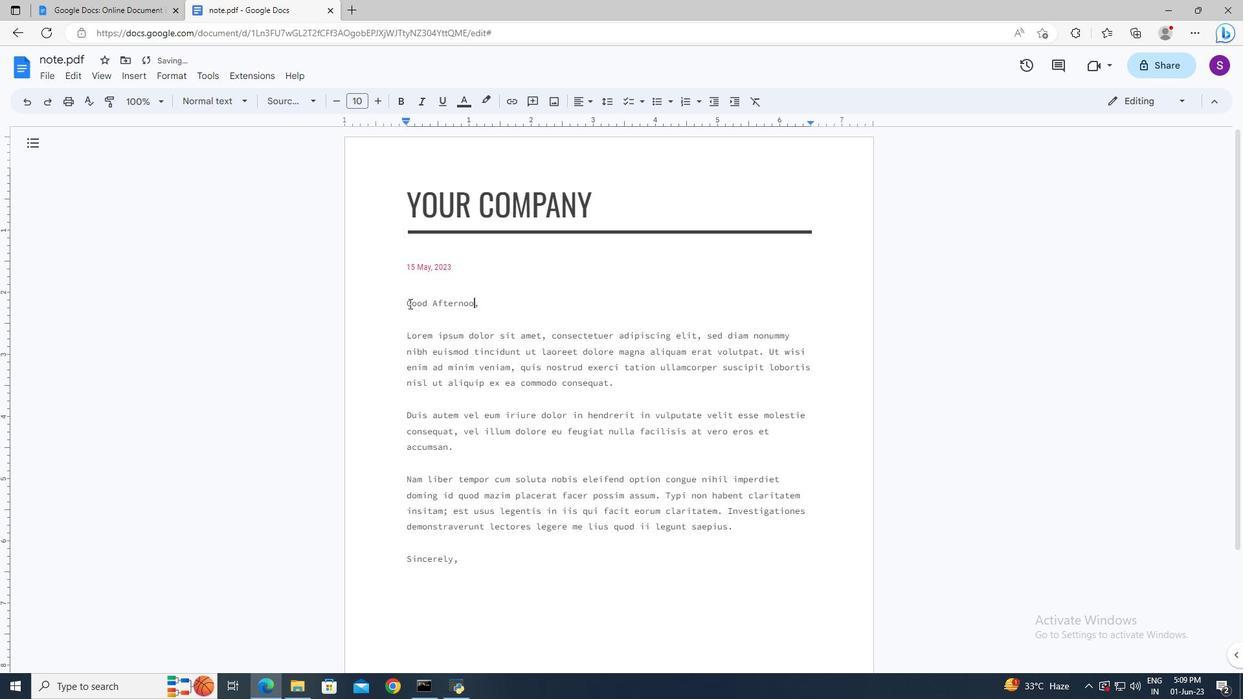 
Action: Mouse moved to (402, 340)
Screenshot: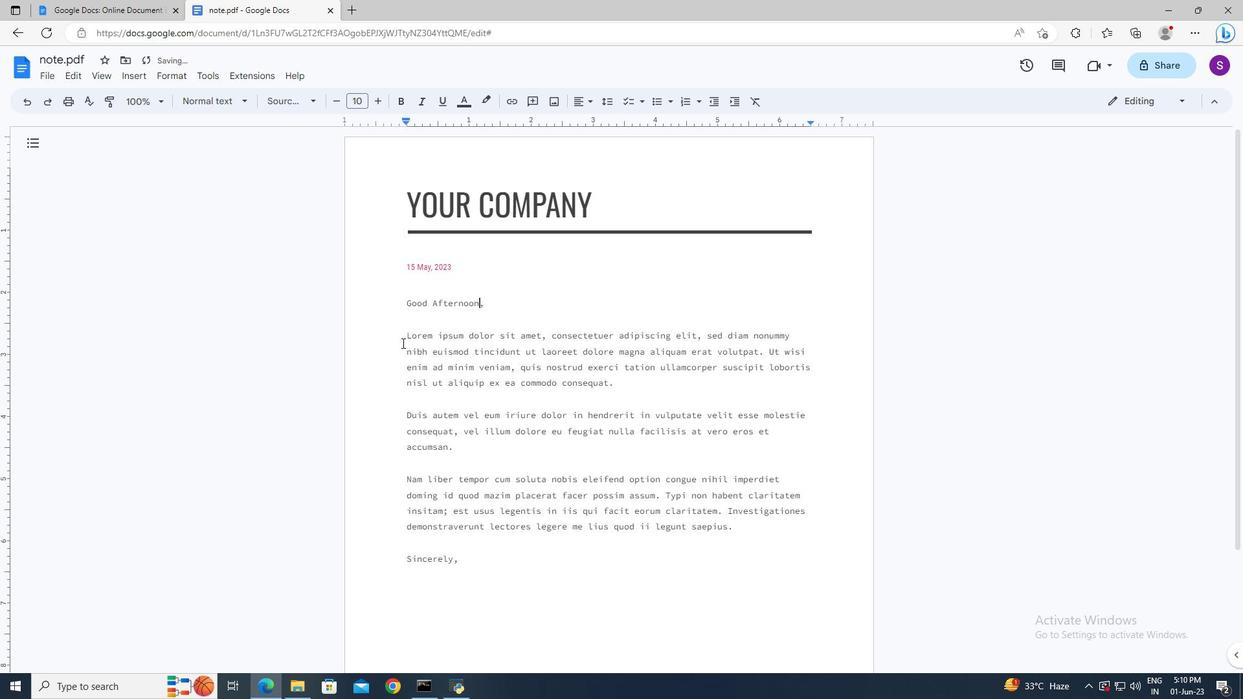 
Action: Mouse pressed left at (402, 340)
Screenshot: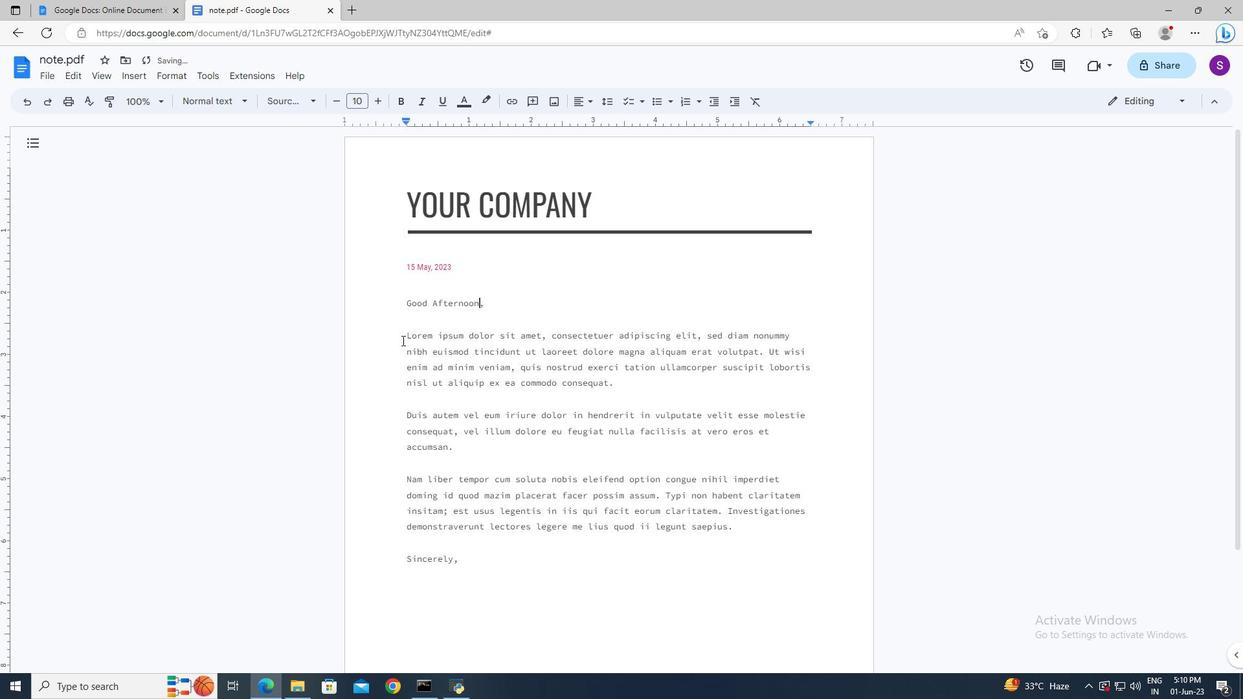 
Action: Key pressed <Key.shift><Key.down><Key.down><Key.down><Key.delete><Key.enter><Key.up><Key.shift>I<Key.space>am<Key.space>deeply<Key.space>sorry<Key.space>for<Key.space>any<Key.space>inconvenience<Key.space>caused.<Key.space><Key.shift>It<Key.space>was<Key.space>never<Key.space>my<Key.space>intention<Key.space>to<Key.space>cause<Key.space>any<Key.space>trouble<Key.space>or<Key.space>misunderstanding.<Key.space><Key.shift><Key.shift>Please<Key.space>accept<Key.space>my<Key.space>sincere<Key.space>apologies,<Key.space>and<Key.space><Key.shift>I<Key.space>assure<Key.space>you<Key.space>that<Key.space><Key.shift>I<Key.space>will<Key.space>take<Key.space>immediate<Key.space>steps<Key.space>to<Key.space>rectify<Key.space>the<Key.space>situation.<Key.space><Key.shift>Thank<Key.space>you<Key.space>for<Key.space>your<Key.space>understanding<Key.space>and<Key.space>patience.
Screenshot: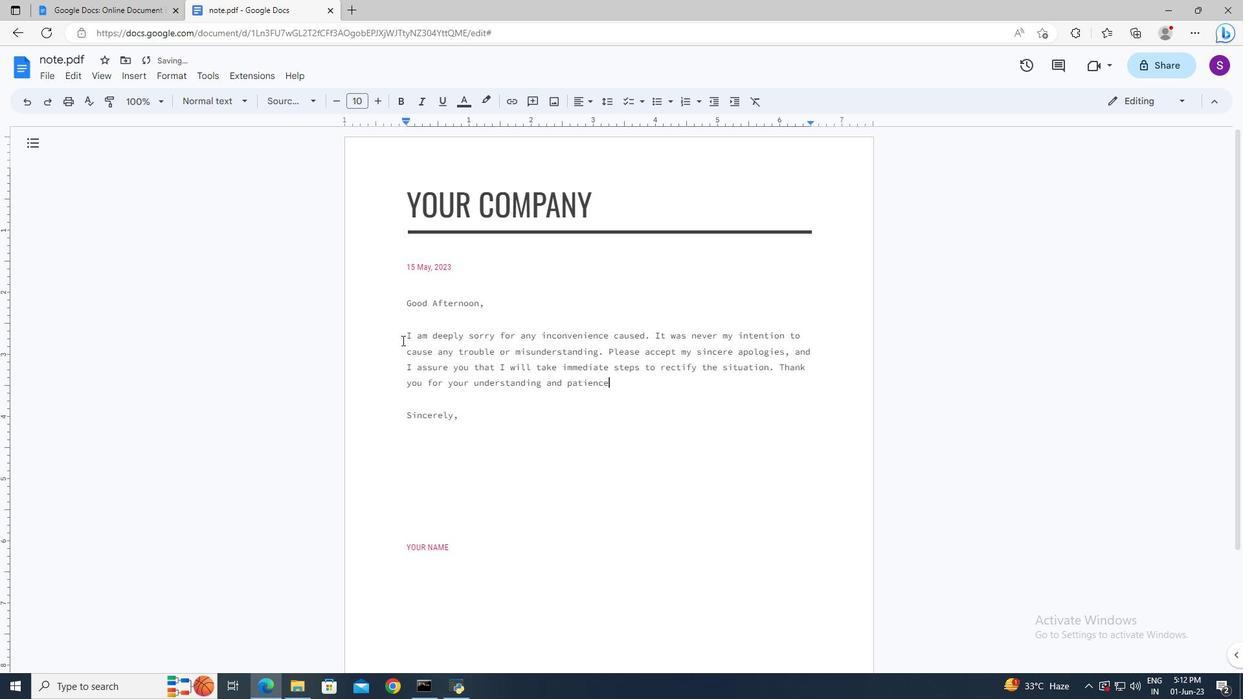 
Action: Mouse moved to (405, 378)
Screenshot: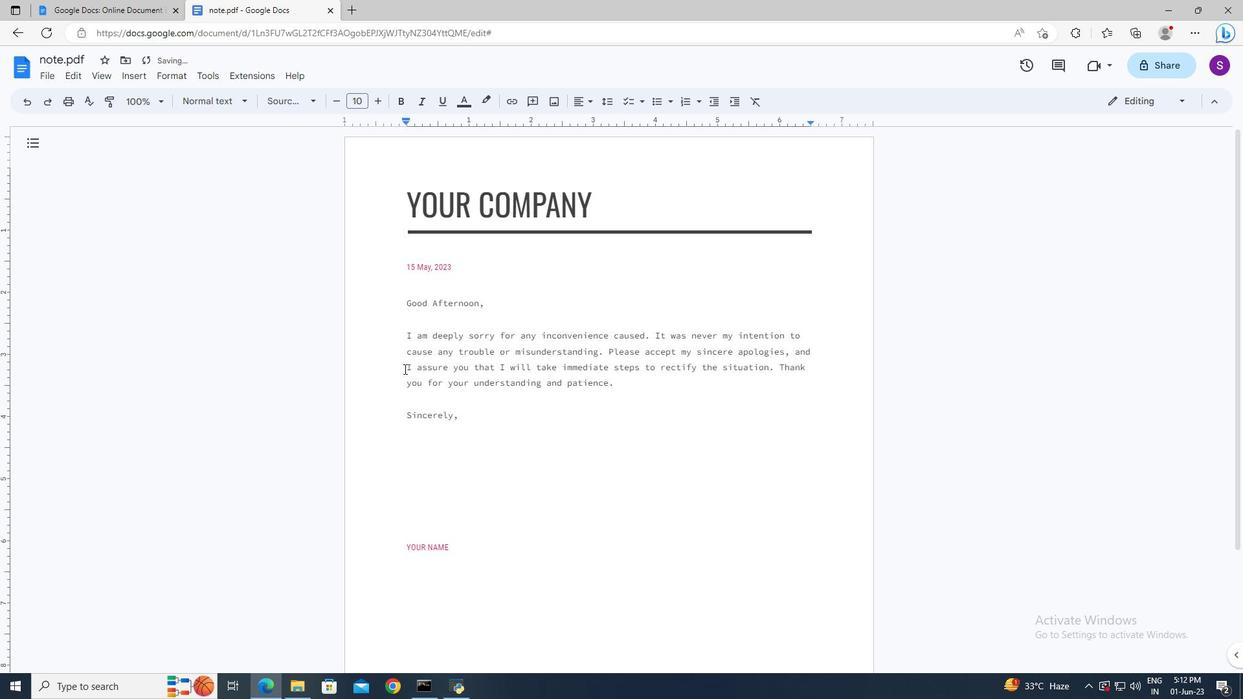 
Action: Mouse scrolled (405, 377) with delta (0, 0)
Screenshot: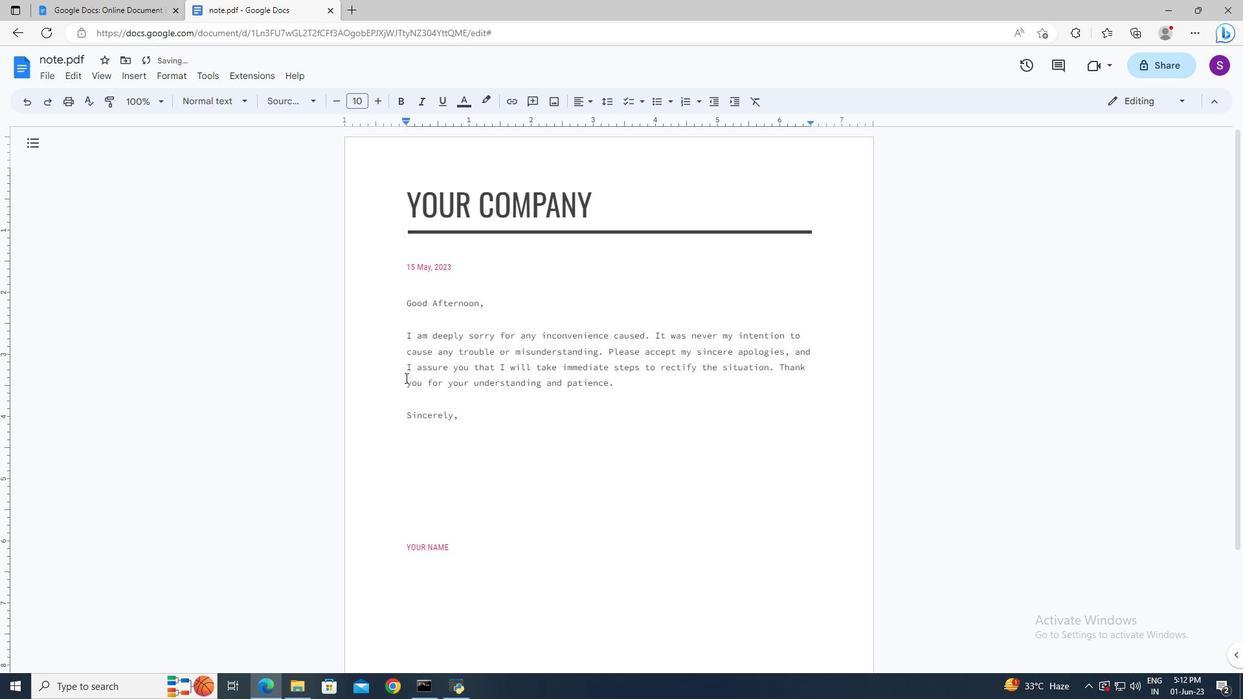 
Action: Mouse moved to (405, 381)
Screenshot: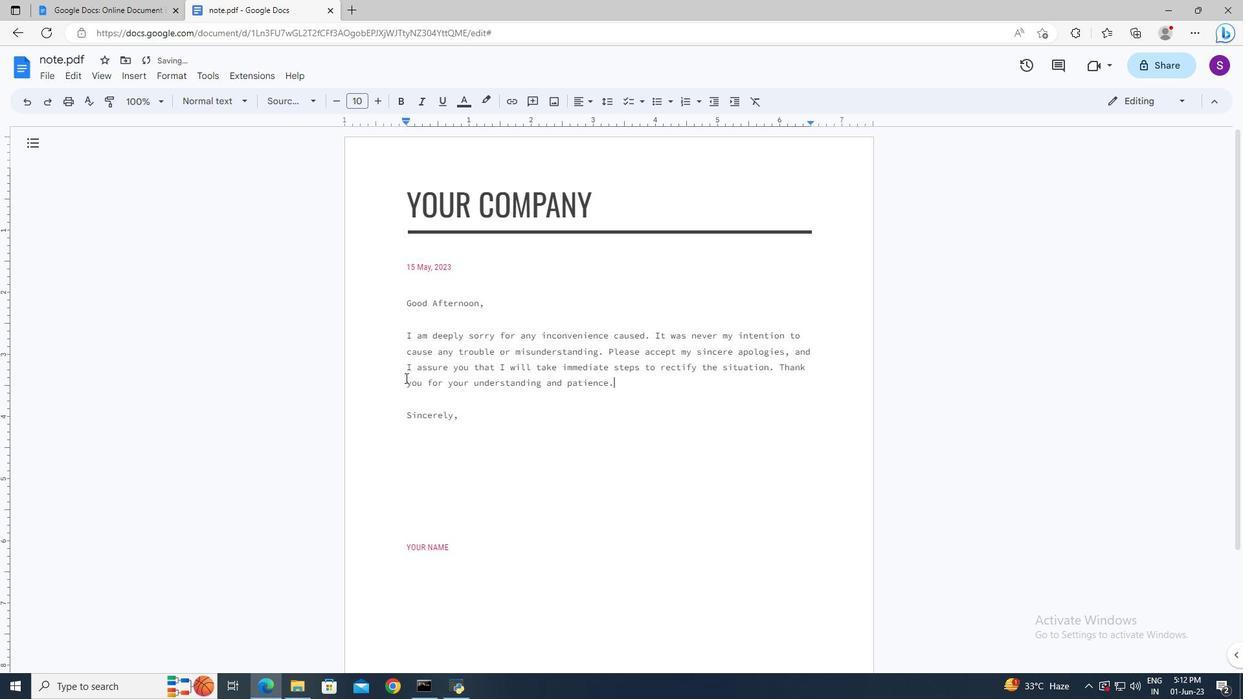 
Action: Mouse scrolled (405, 380) with delta (0, 0)
Screenshot: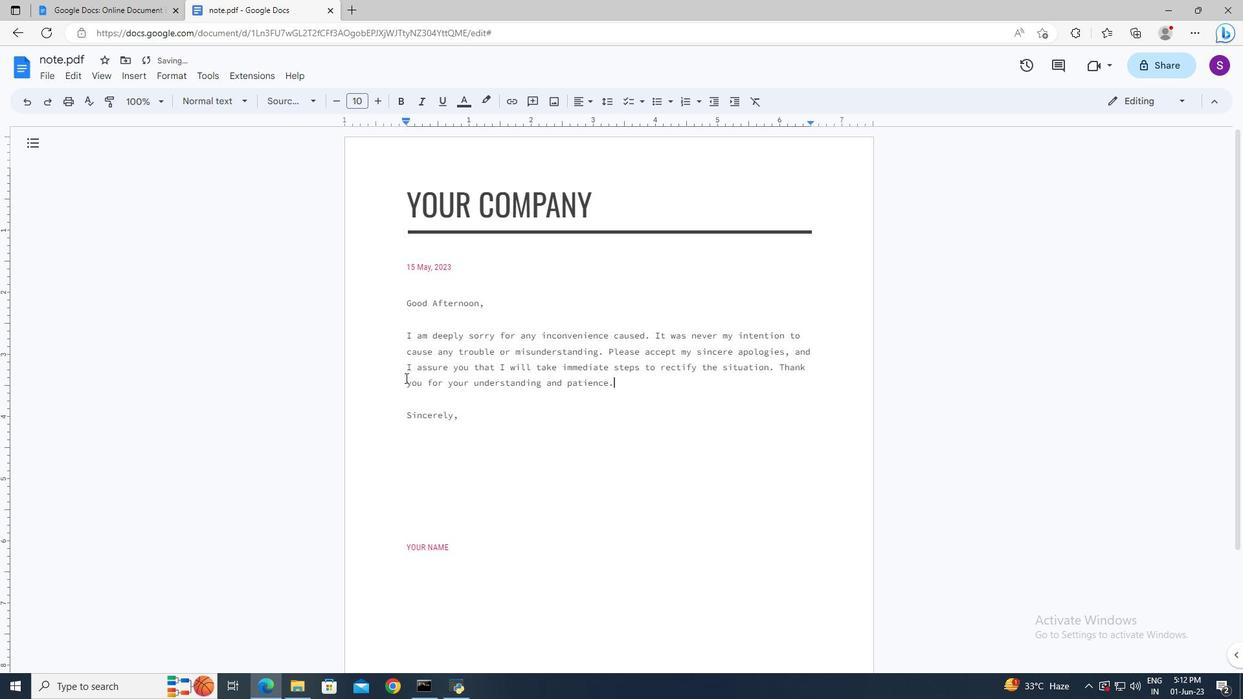 
Action: Mouse moved to (407, 398)
Screenshot: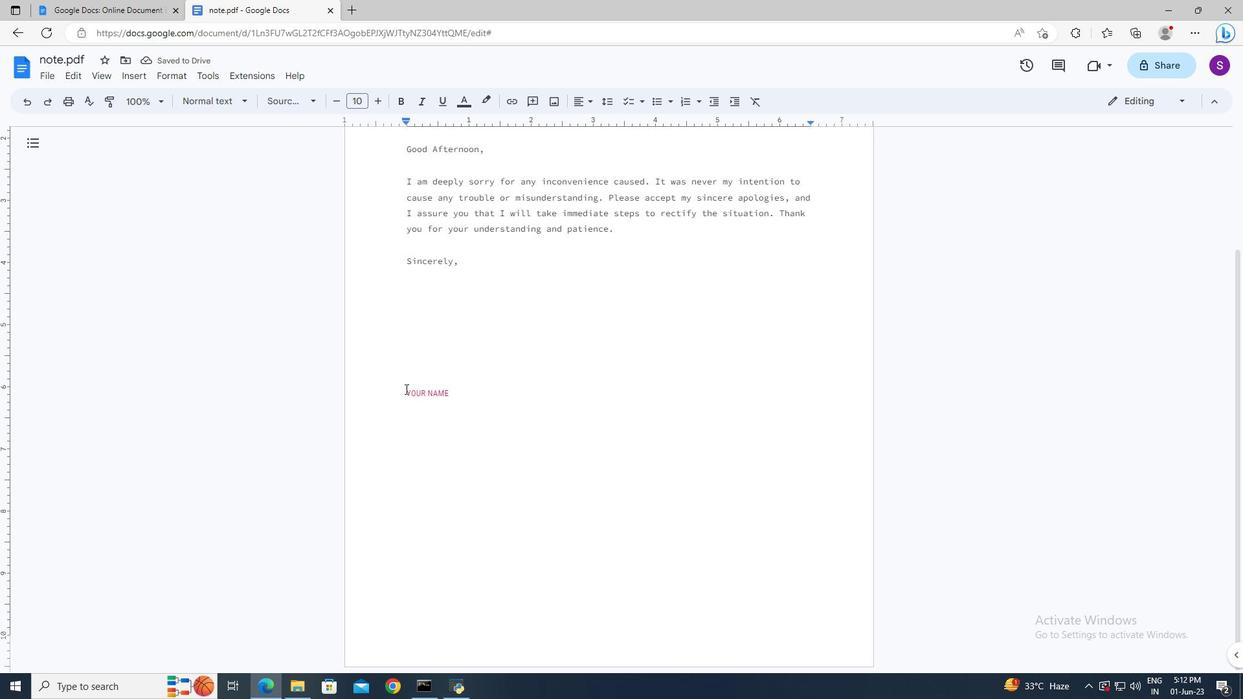 
Action: Mouse pressed left at (407, 398)
Screenshot: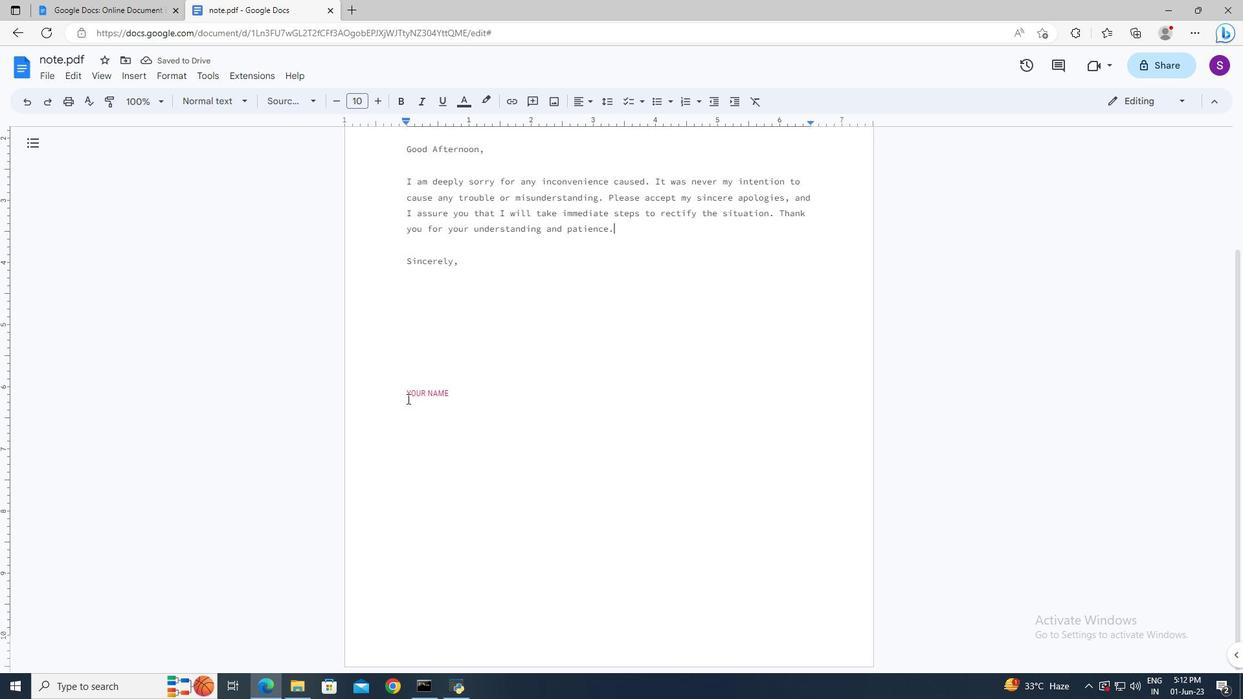 
Action: Key pressed <Key.shift><Key.right><Key.right><Key.shift><Key.shift><Key.shift><Key.shift><Key.shift><Key.shift>Andy
Screenshot: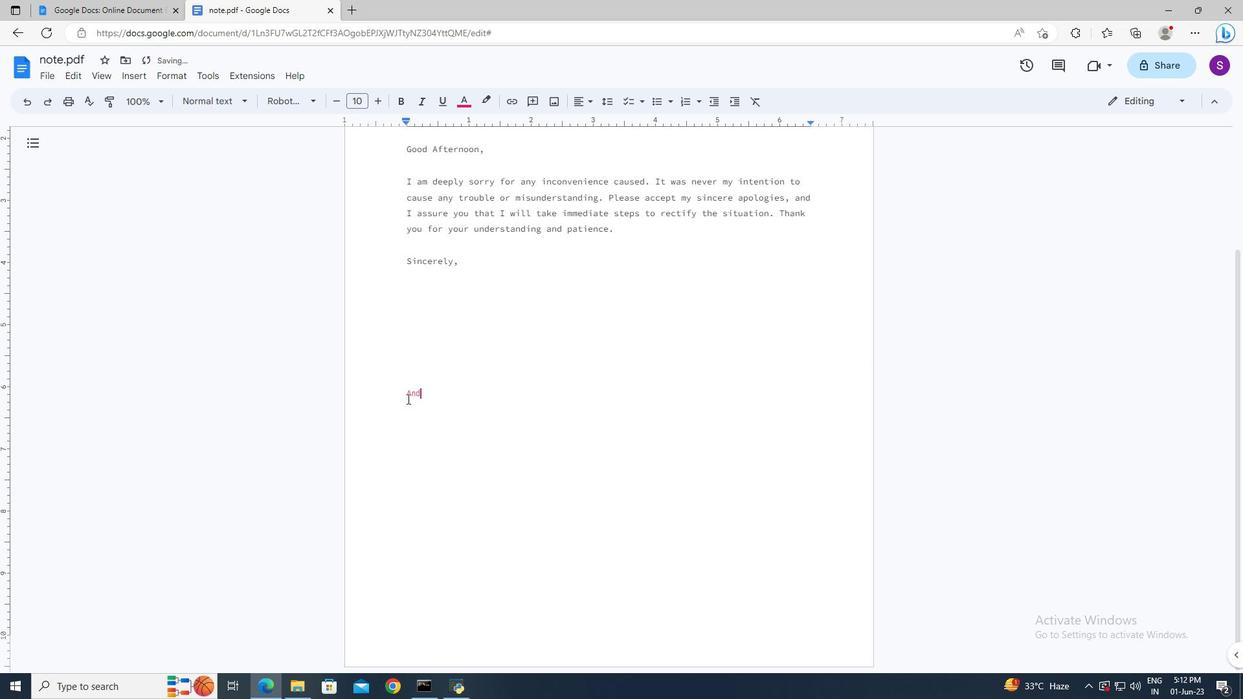 
Action: Mouse moved to (147, 78)
Screenshot: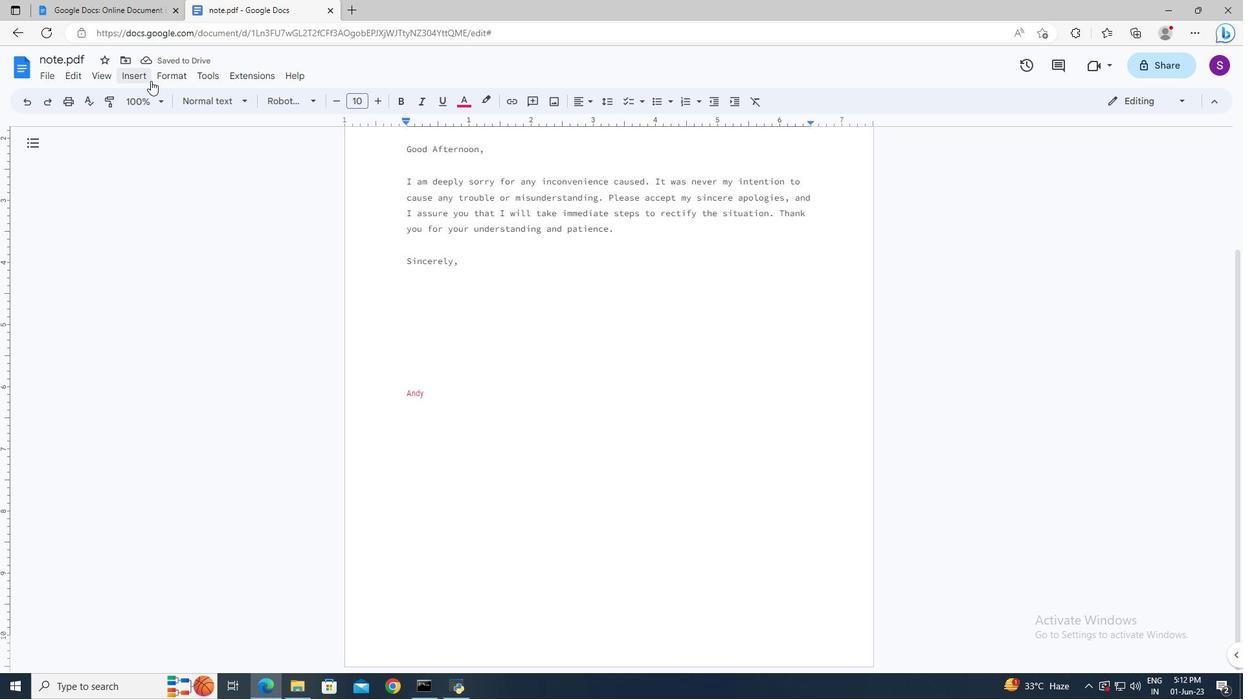 
Action: Mouse pressed left at (147, 78)
Screenshot: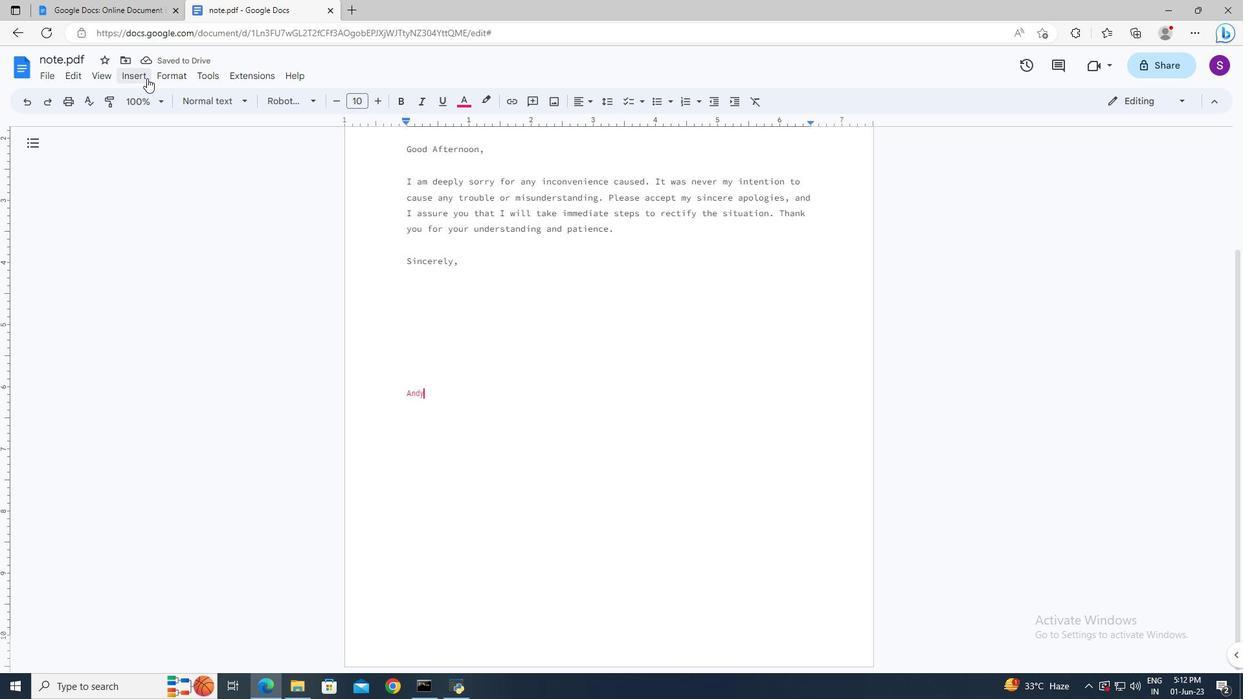 
Action: Mouse moved to (184, 371)
Screenshot: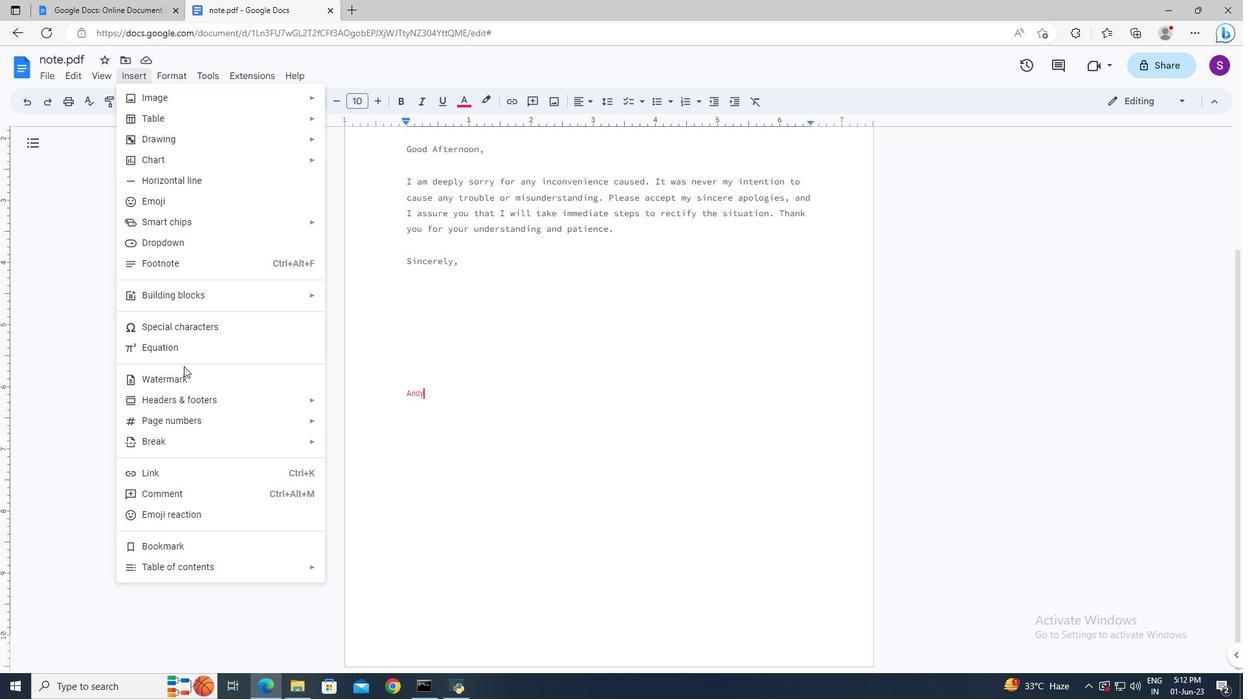 
Action: Mouse pressed left at (184, 371)
Screenshot: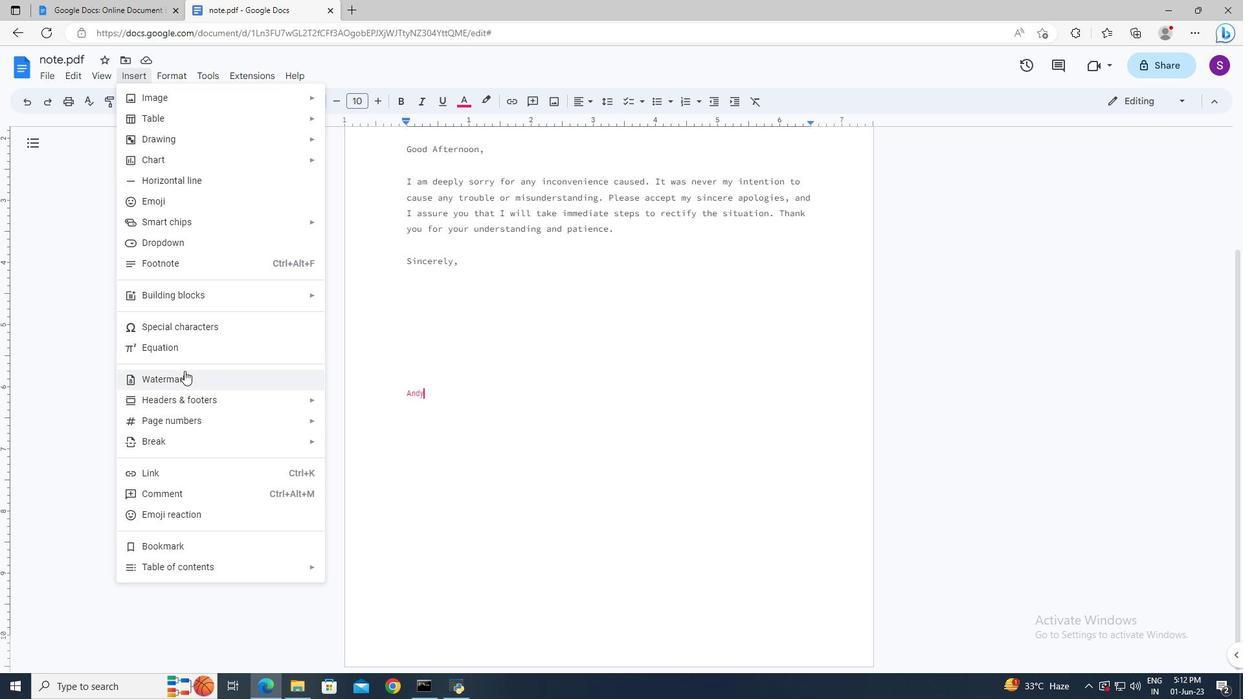 
Action: Mouse moved to (1179, 145)
Screenshot: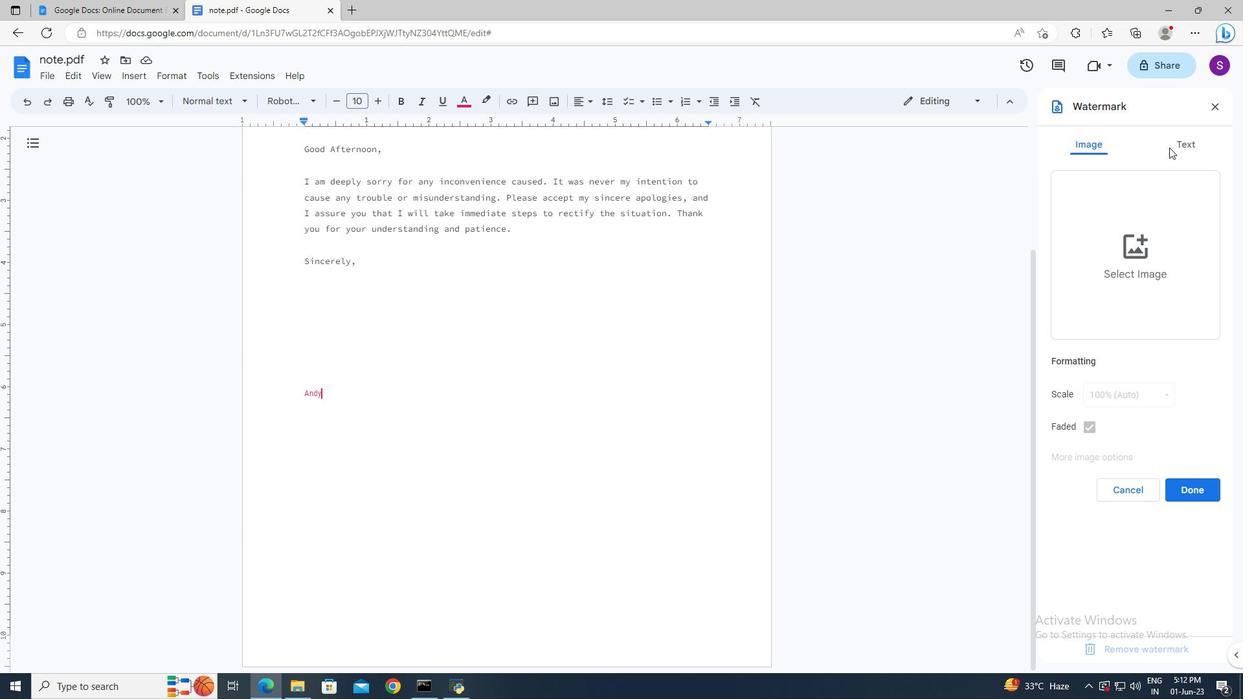 
Action: Mouse pressed left at (1179, 145)
Screenshot: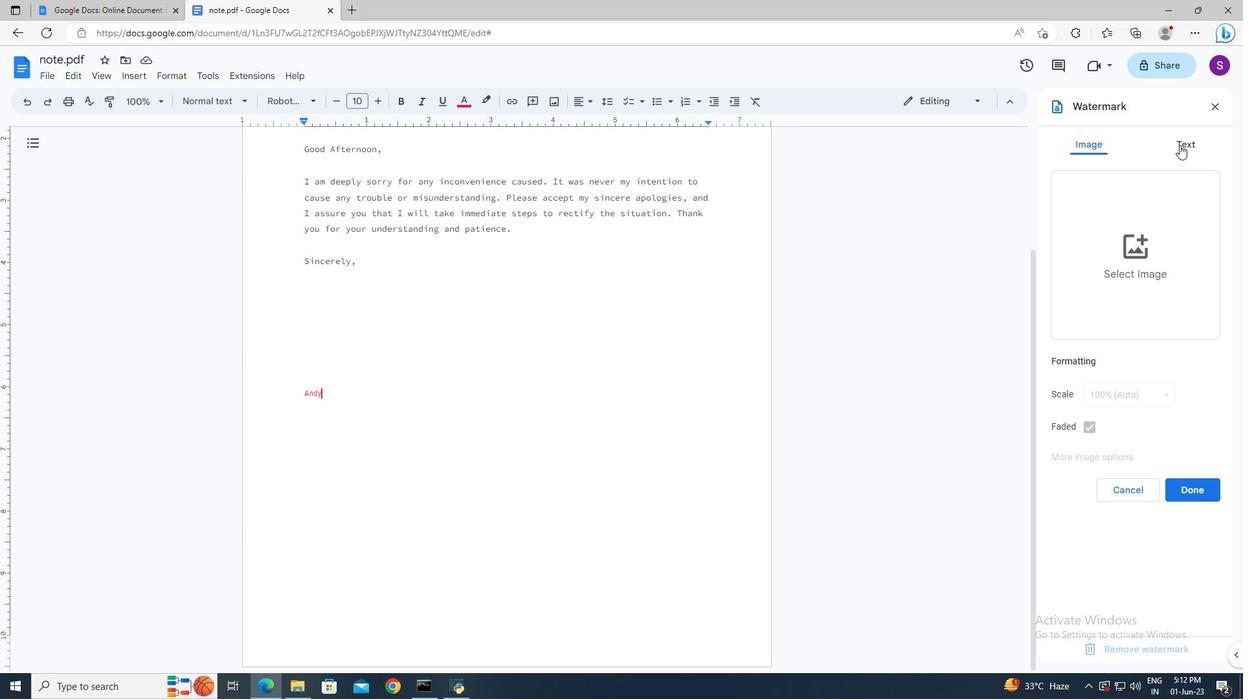 
Action: Mouse moved to (1140, 186)
Screenshot: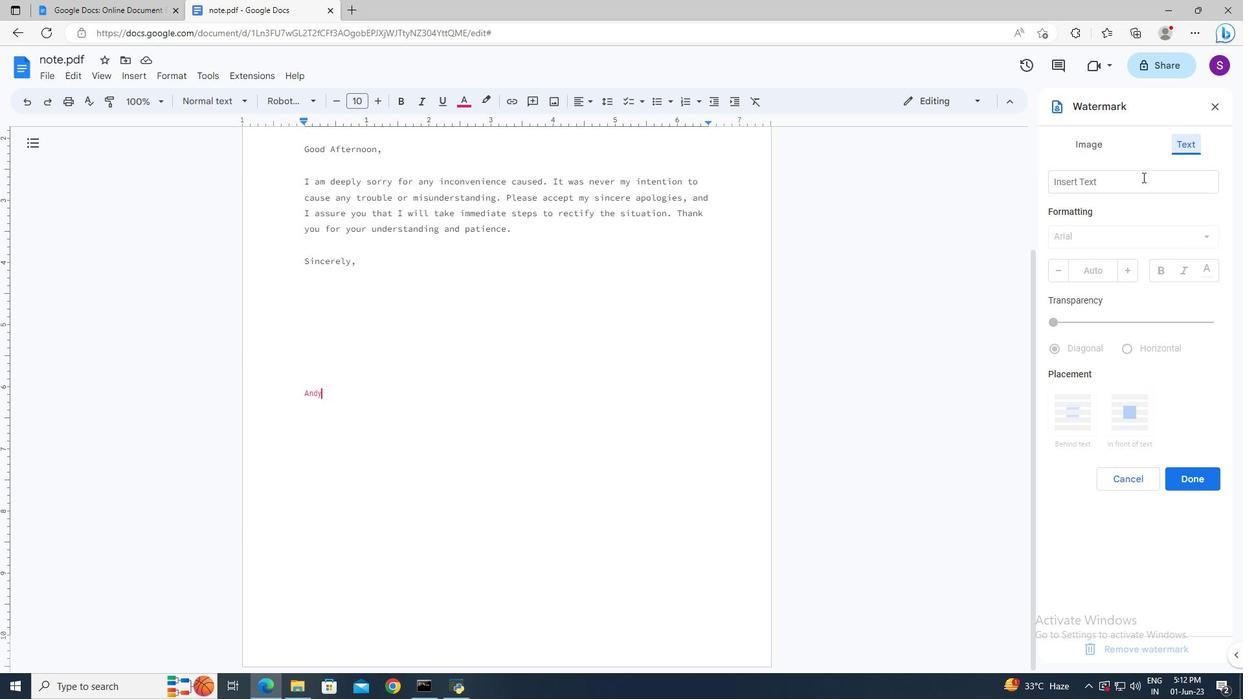 
Action: Mouse pressed left at (1140, 186)
Screenshot: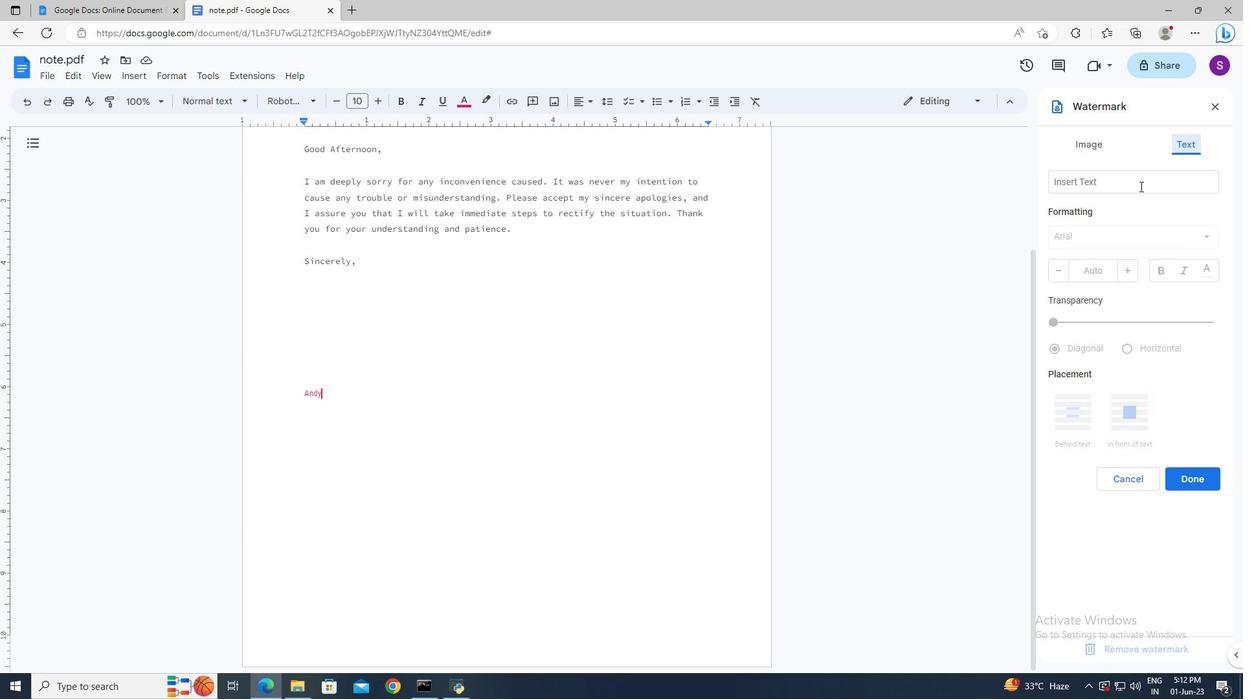 
Action: Key pressed <Key.shift>ITC<Key.enter>
Screenshot: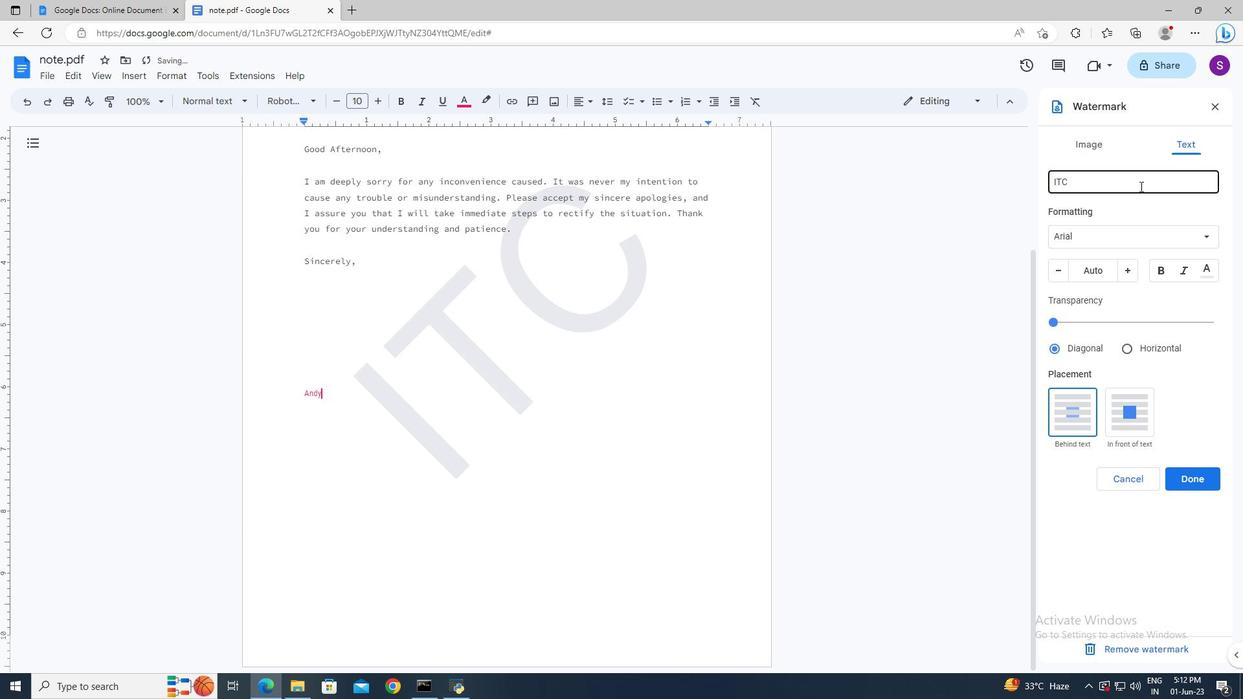 
Action: Mouse moved to (1122, 231)
Screenshot: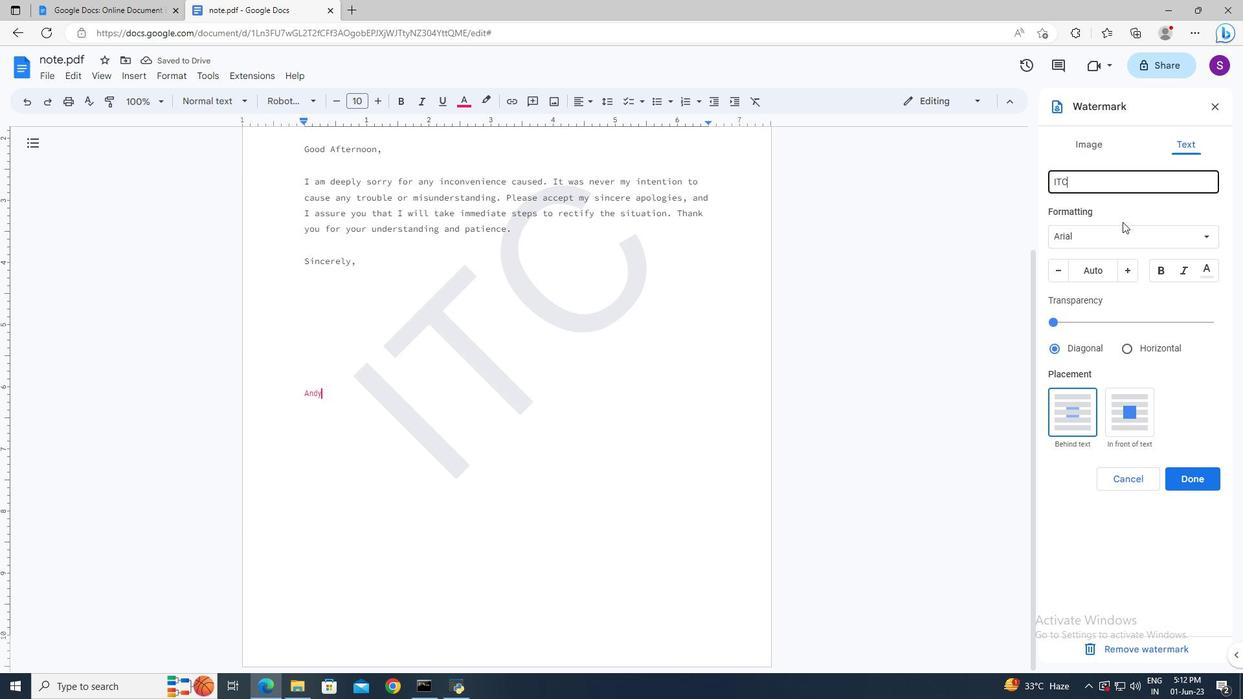
Action: Mouse pressed left at (1122, 231)
Screenshot: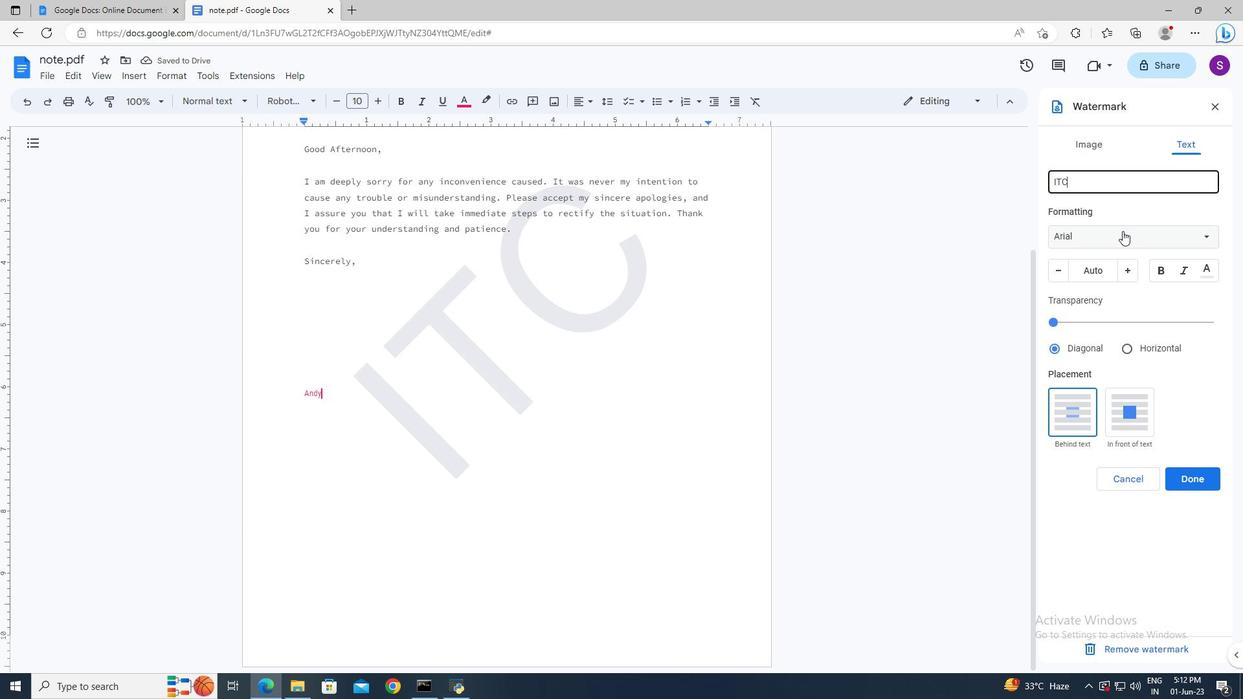 
Action: Mouse moved to (1095, 598)
Screenshot: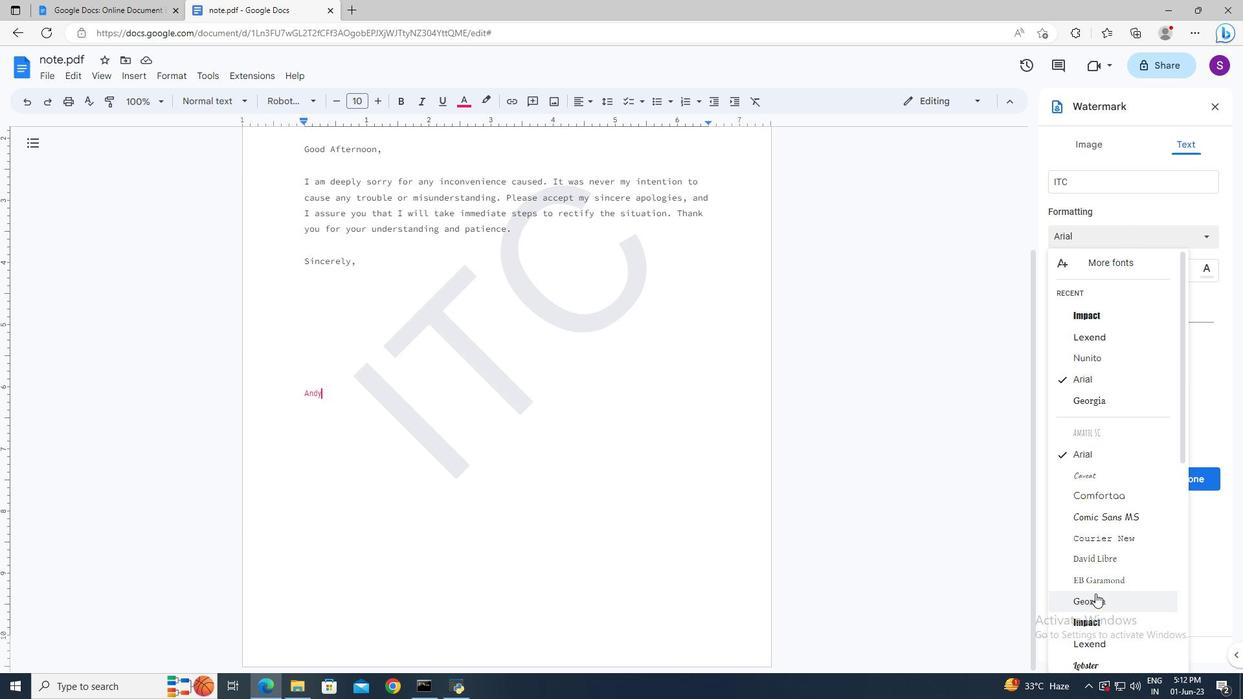 
Action: Mouse pressed left at (1095, 598)
Screenshot: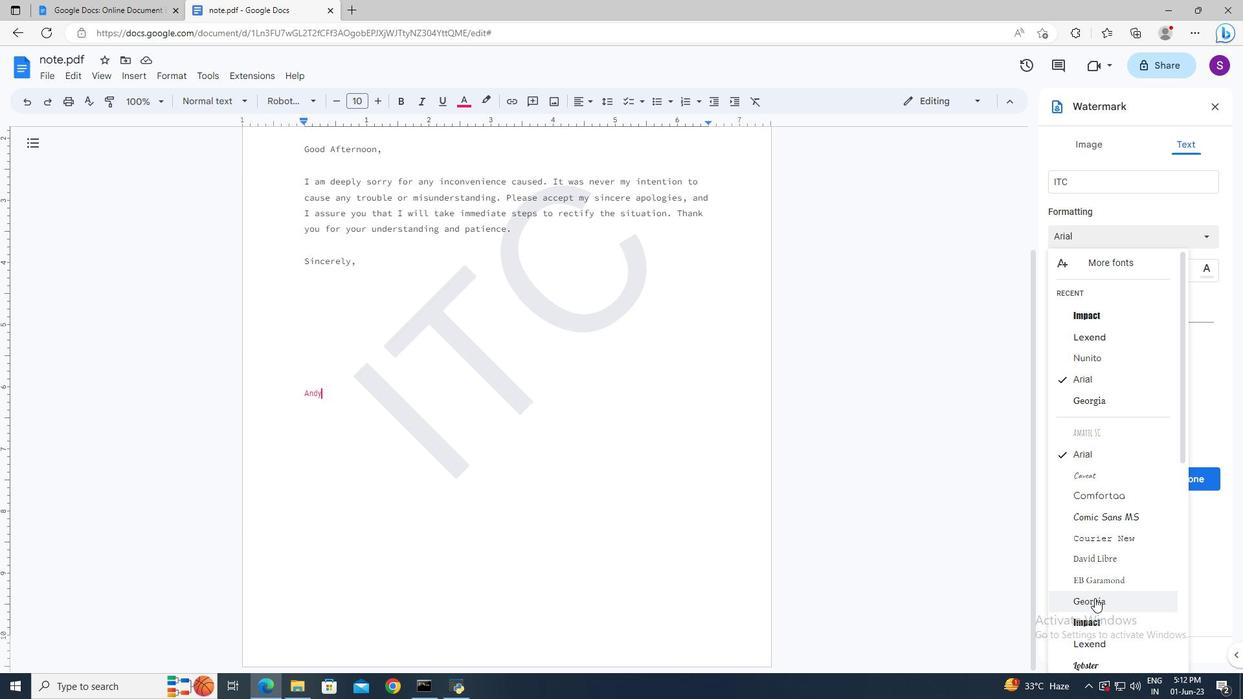 
Action: Mouse moved to (1101, 279)
Screenshot: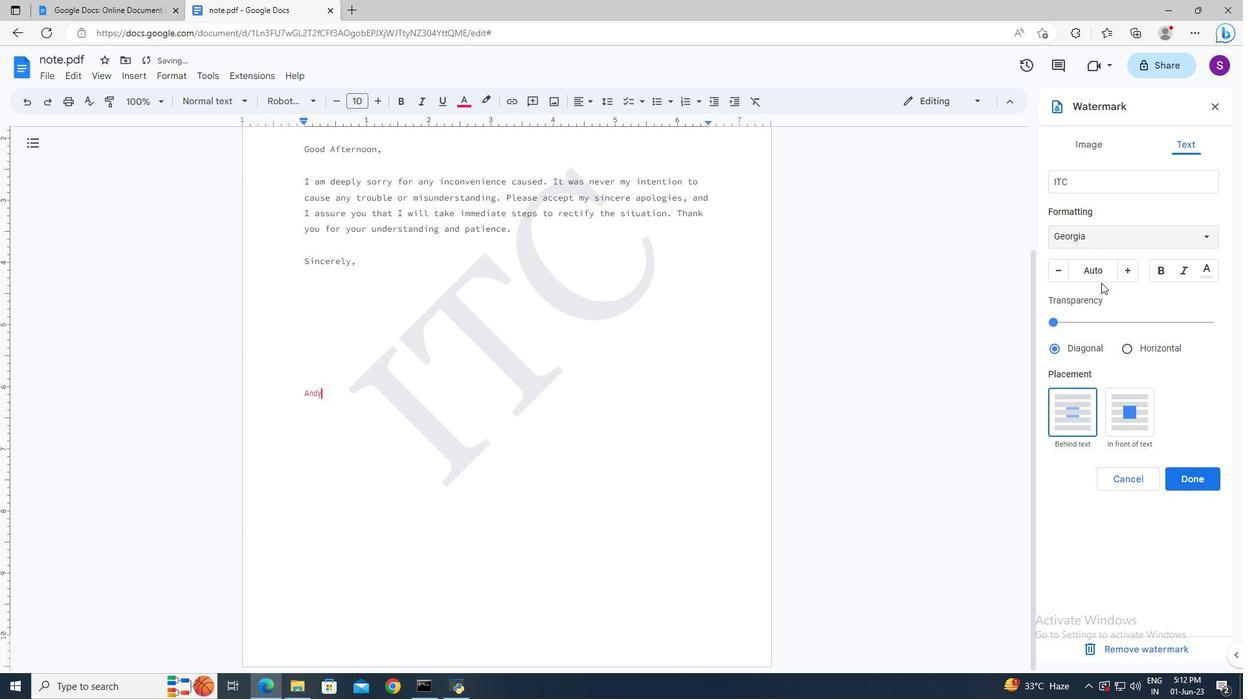 
Action: Mouse pressed left at (1101, 279)
Screenshot: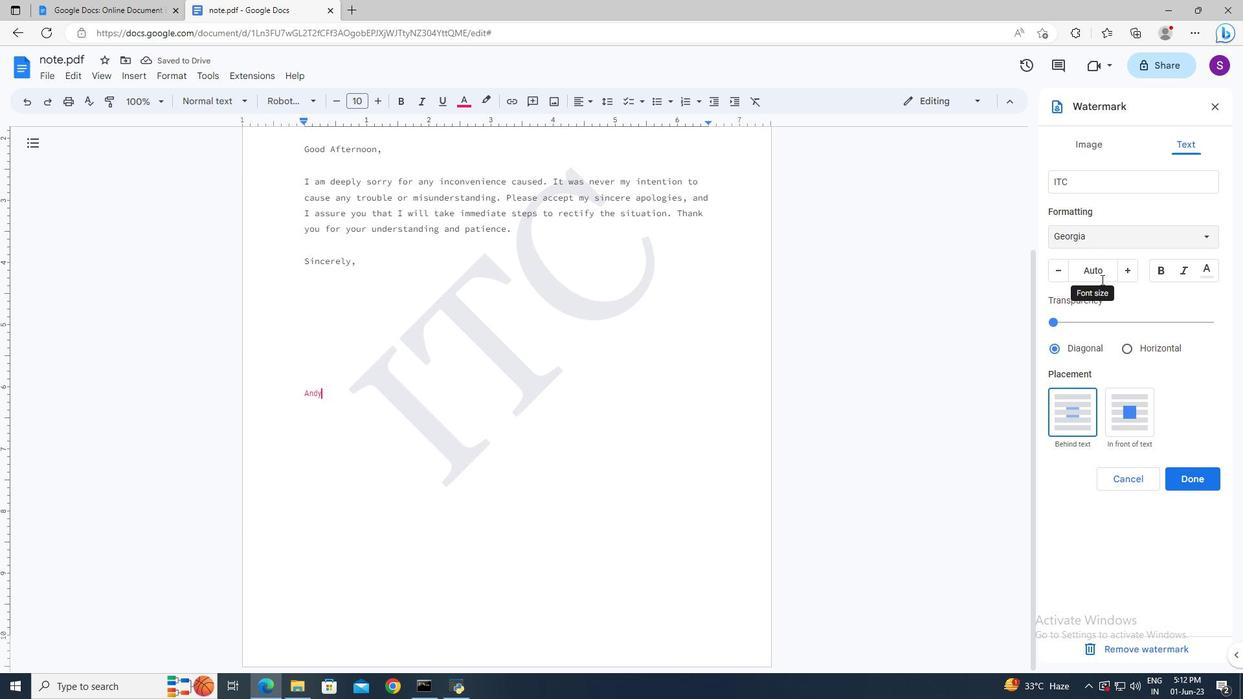 
Action: Key pressed 112<Key.enter>
Screenshot: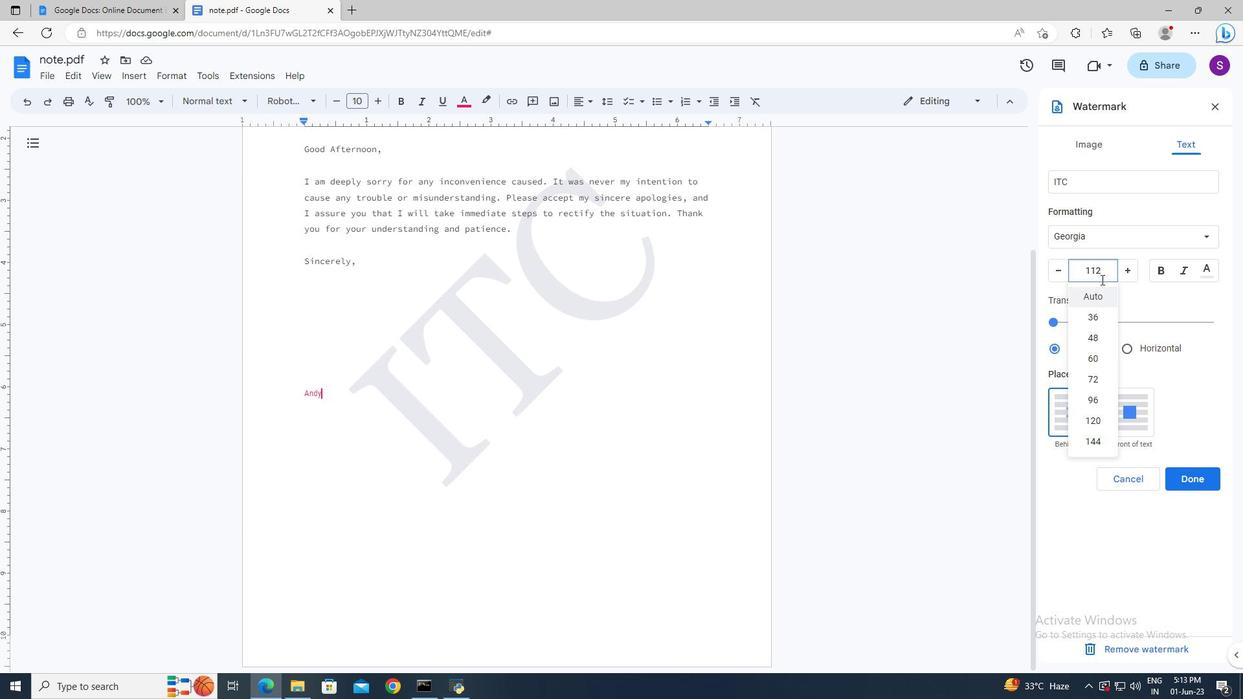 
Action: Mouse moved to (1125, 349)
Screenshot: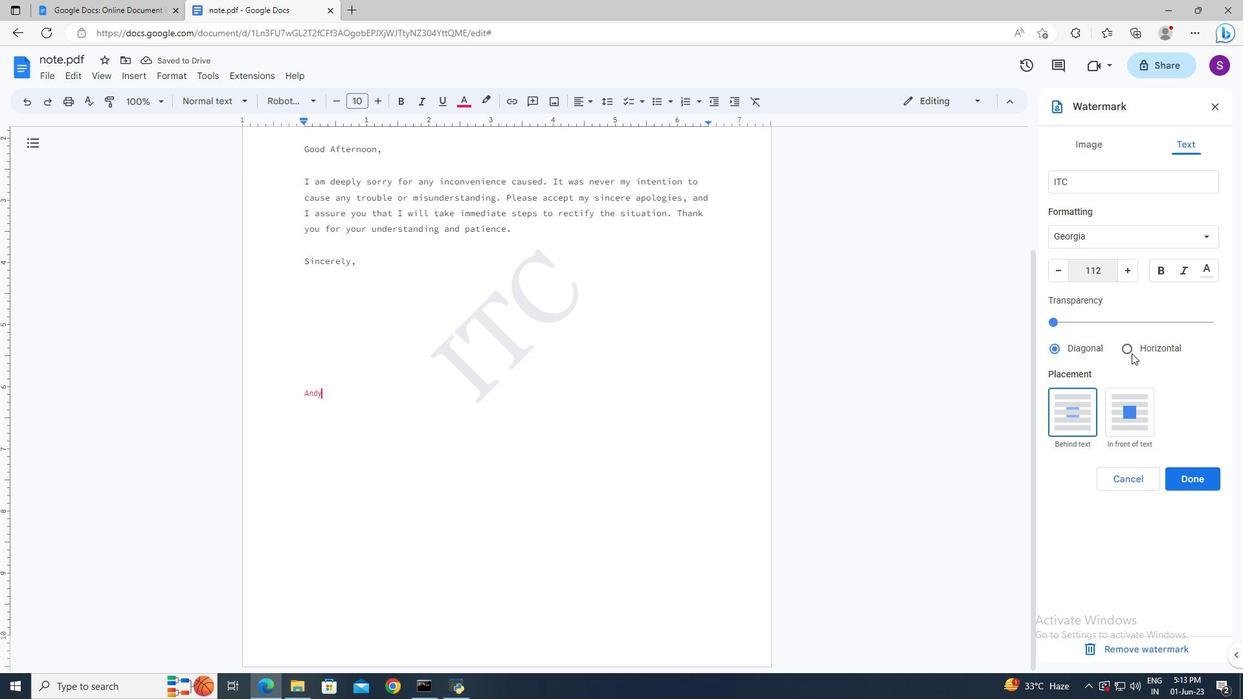 
Action: Mouse pressed left at (1125, 349)
Screenshot: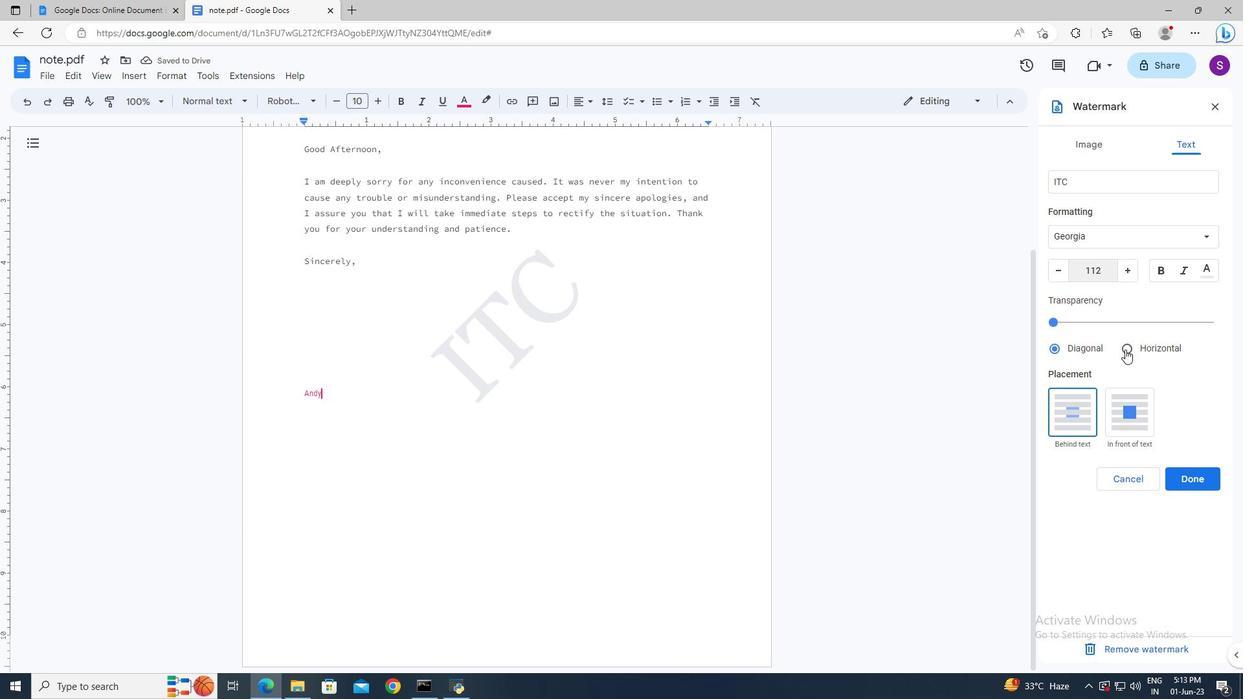 
Action: Mouse moved to (1192, 477)
Screenshot: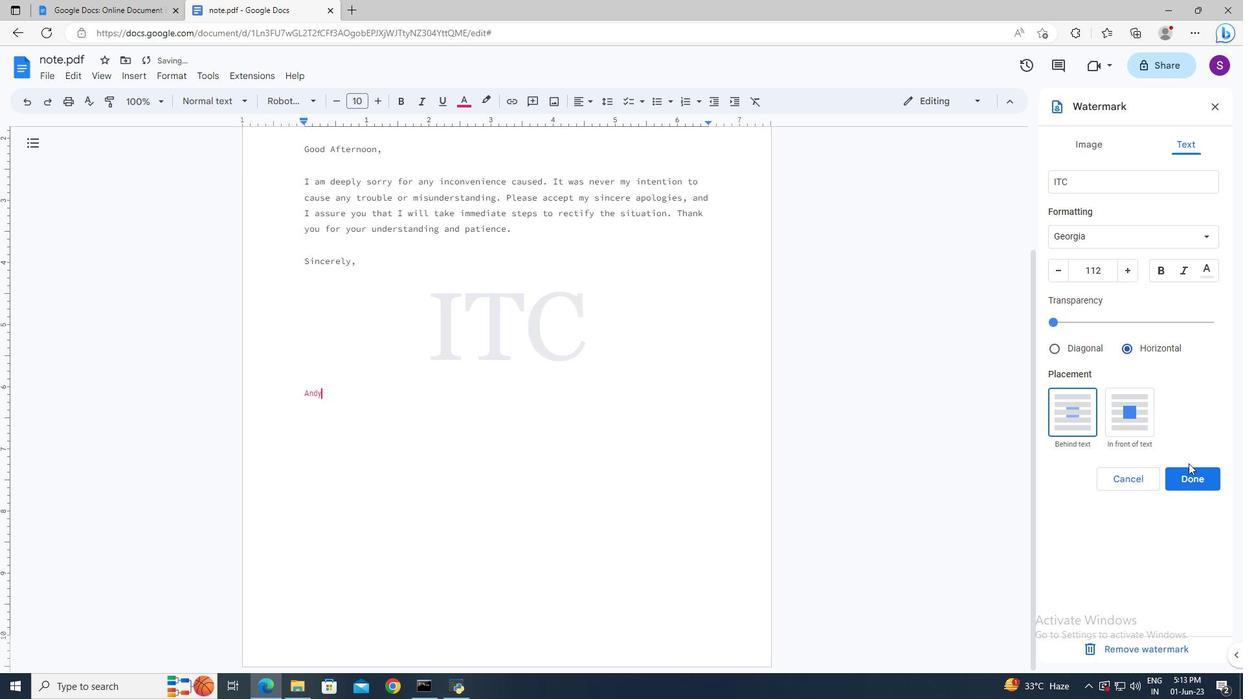
Action: Mouse pressed left at (1192, 477)
Screenshot: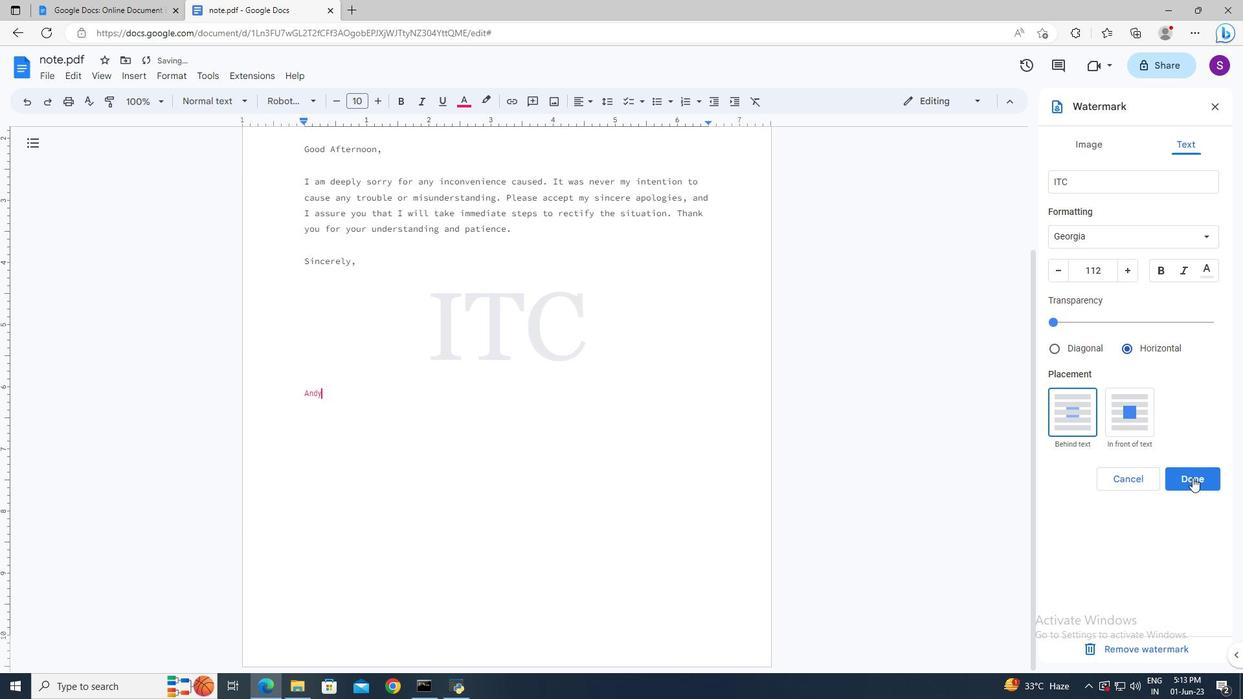 
